 Task: Add Attachment from Trello to Card Card0000000110 in Board Board0000000028 in Workspace WS0000000010 in Trello. Add Cover Yellow to Card Card0000000110 in Board Board0000000028 in Workspace WS0000000010 in Trello. Add "Copy Card To …" Button titled Button0000000110 to "bottom" of the list "To Do" to Card Card0000000110 in Board Board0000000028 in Workspace WS0000000010 in Trello. Add Description DS0000000110 to Card Card0000000110 in Board Board0000000028 in Workspace WS0000000010 in Trello. Add Comment CM0000000110 to Card Card0000000110 in Board Board0000000028 in Workspace WS0000000010 in Trello
Action: Mouse moved to (369, 373)
Screenshot: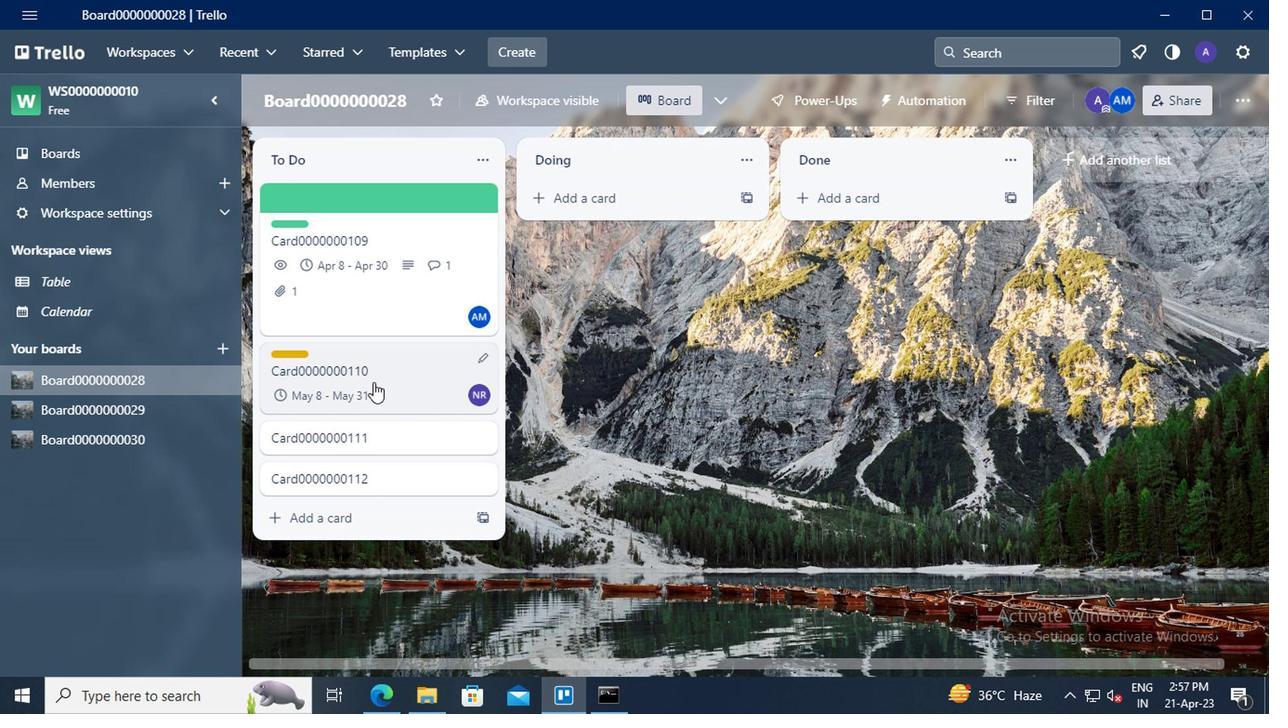 
Action: Mouse pressed left at (369, 373)
Screenshot: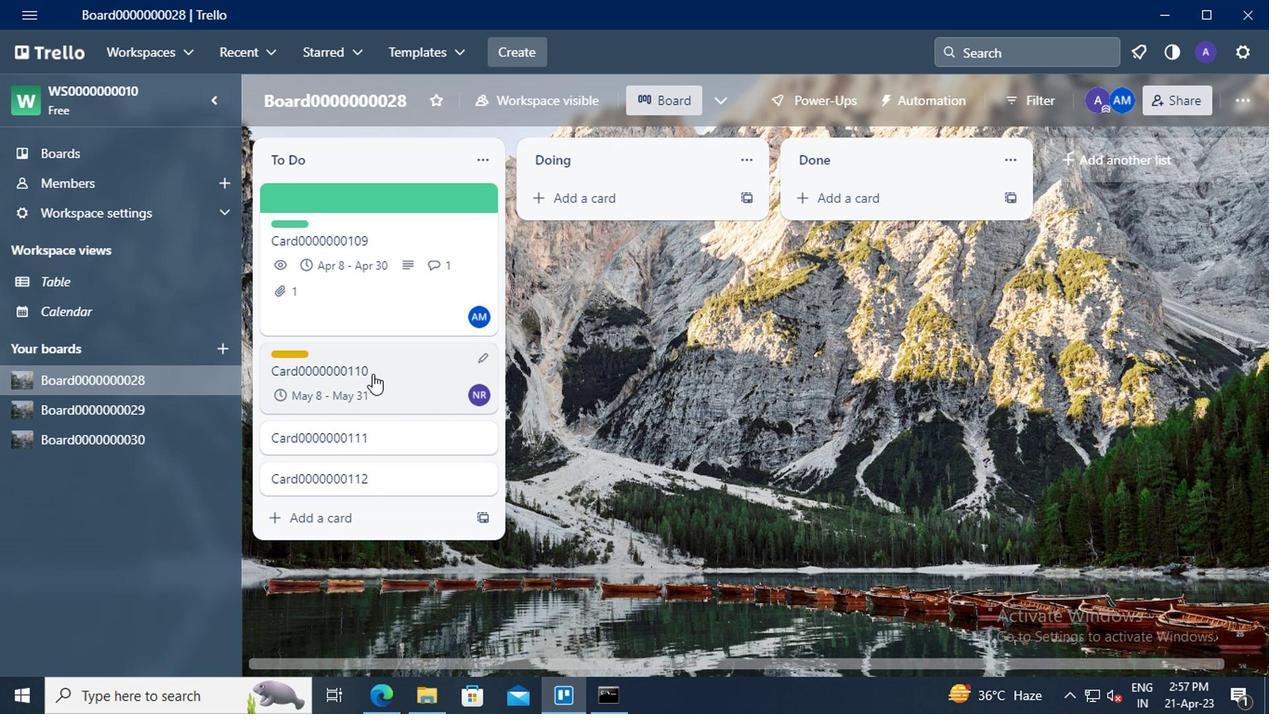 
Action: Mouse moved to (854, 385)
Screenshot: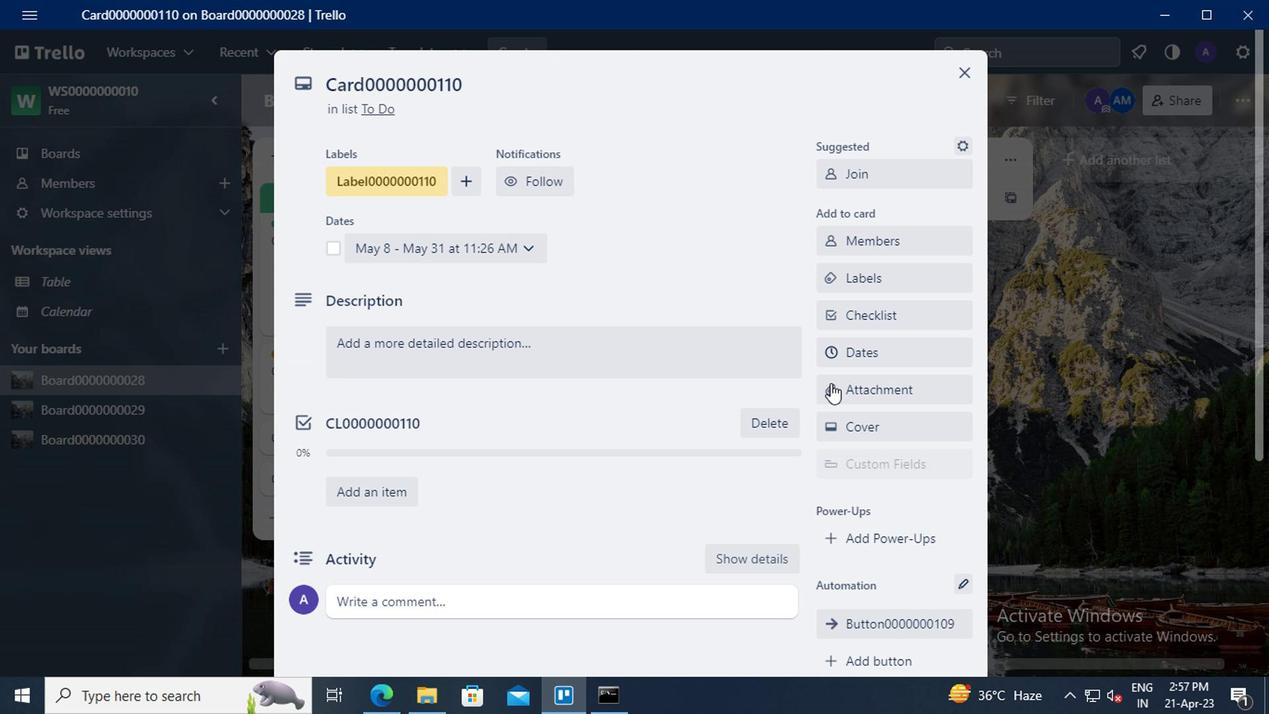 
Action: Mouse pressed left at (854, 385)
Screenshot: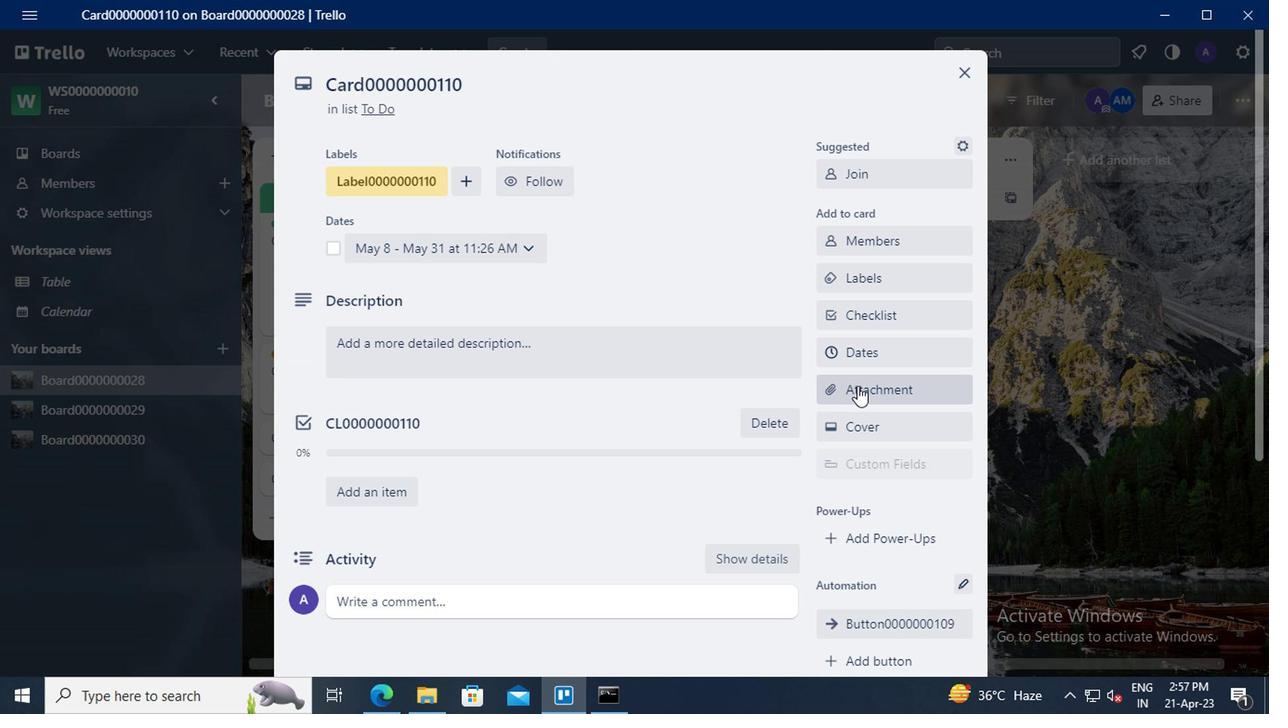 
Action: Mouse moved to (865, 195)
Screenshot: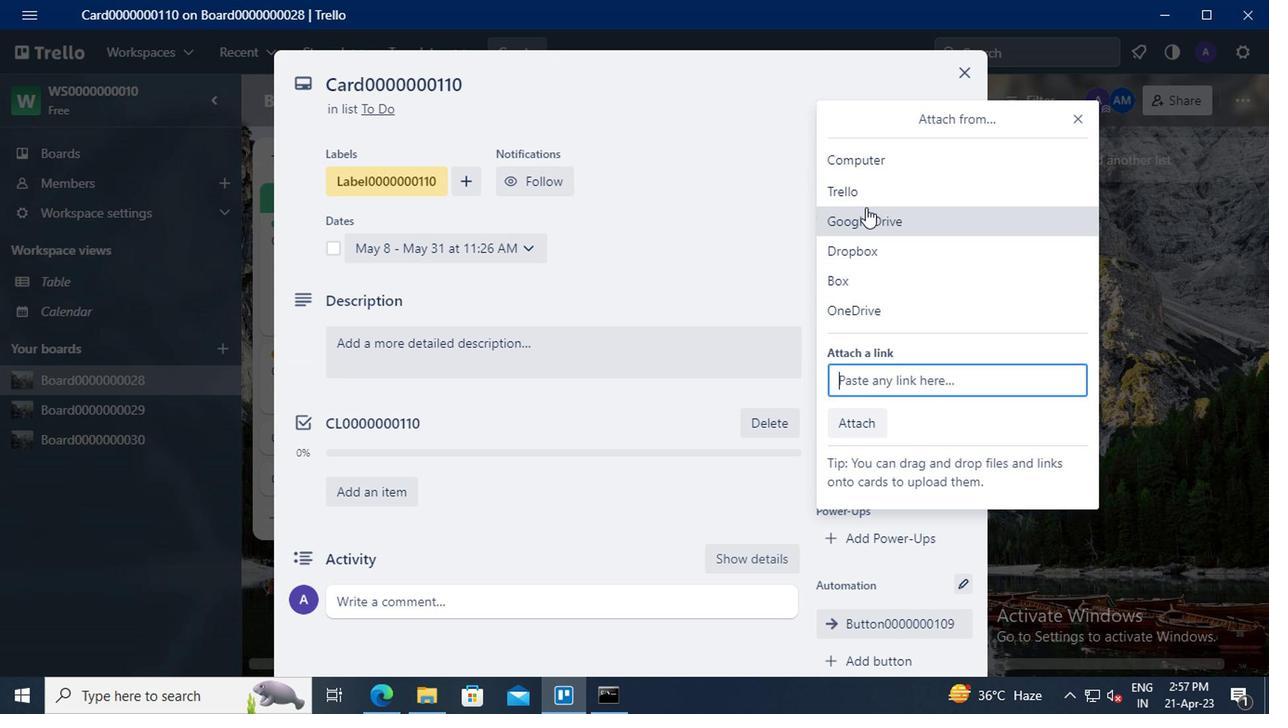 
Action: Mouse pressed left at (865, 195)
Screenshot: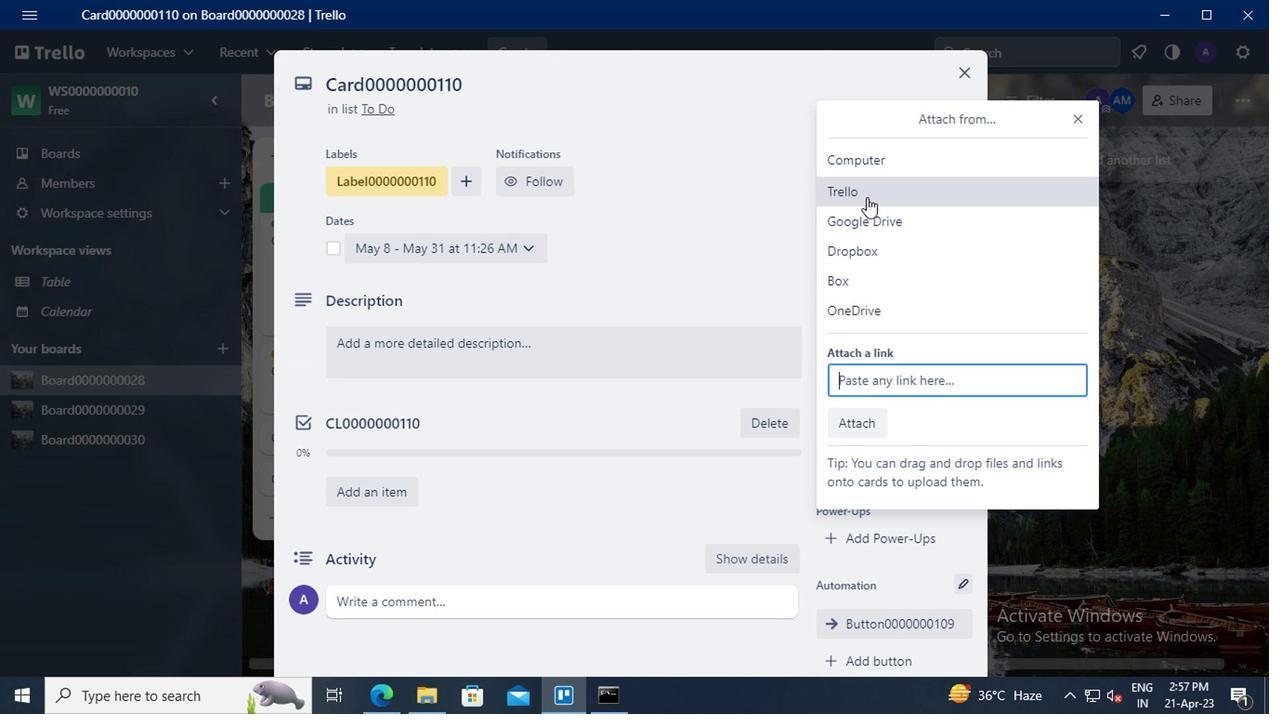 
Action: Mouse moved to (872, 234)
Screenshot: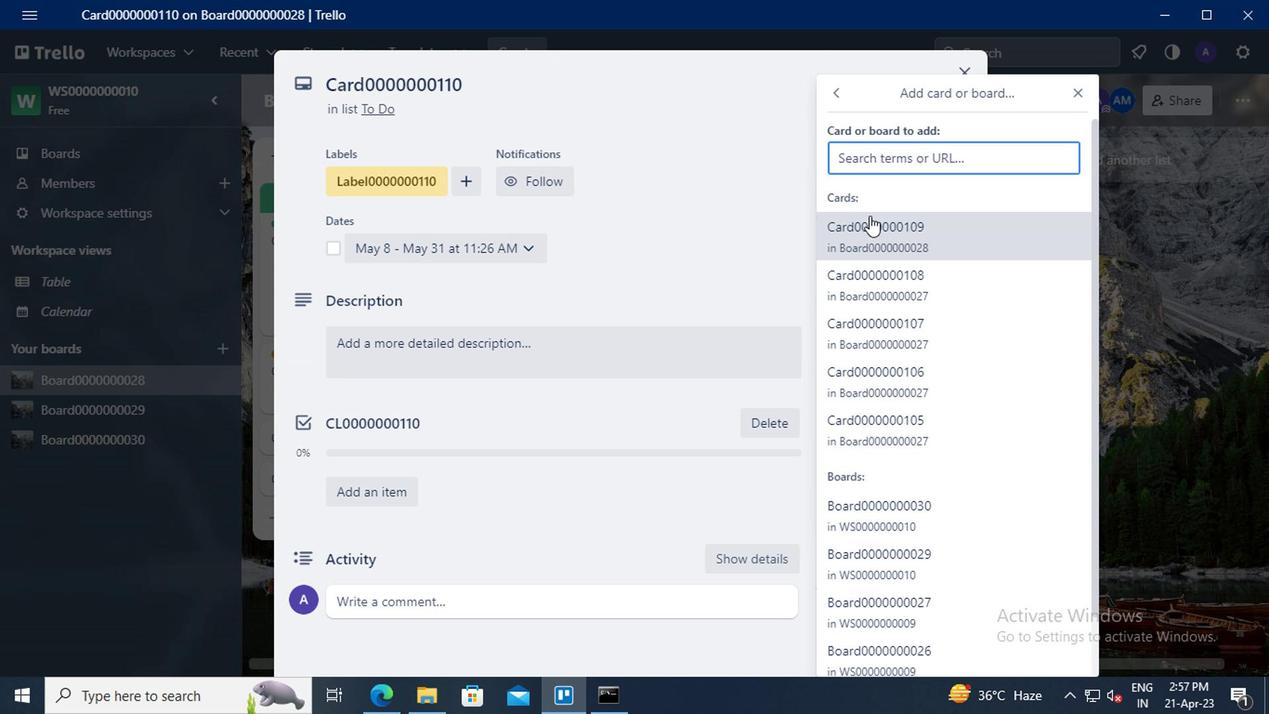 
Action: Mouse pressed left at (872, 234)
Screenshot: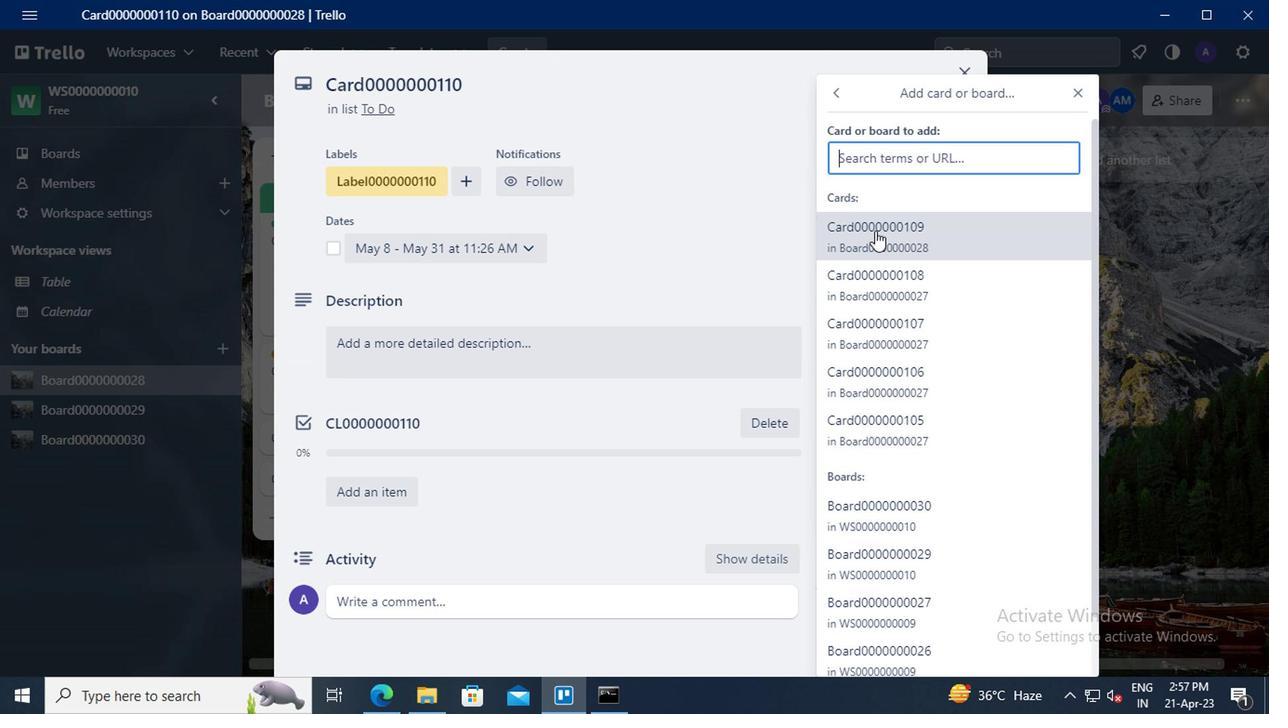 
Action: Mouse moved to (869, 426)
Screenshot: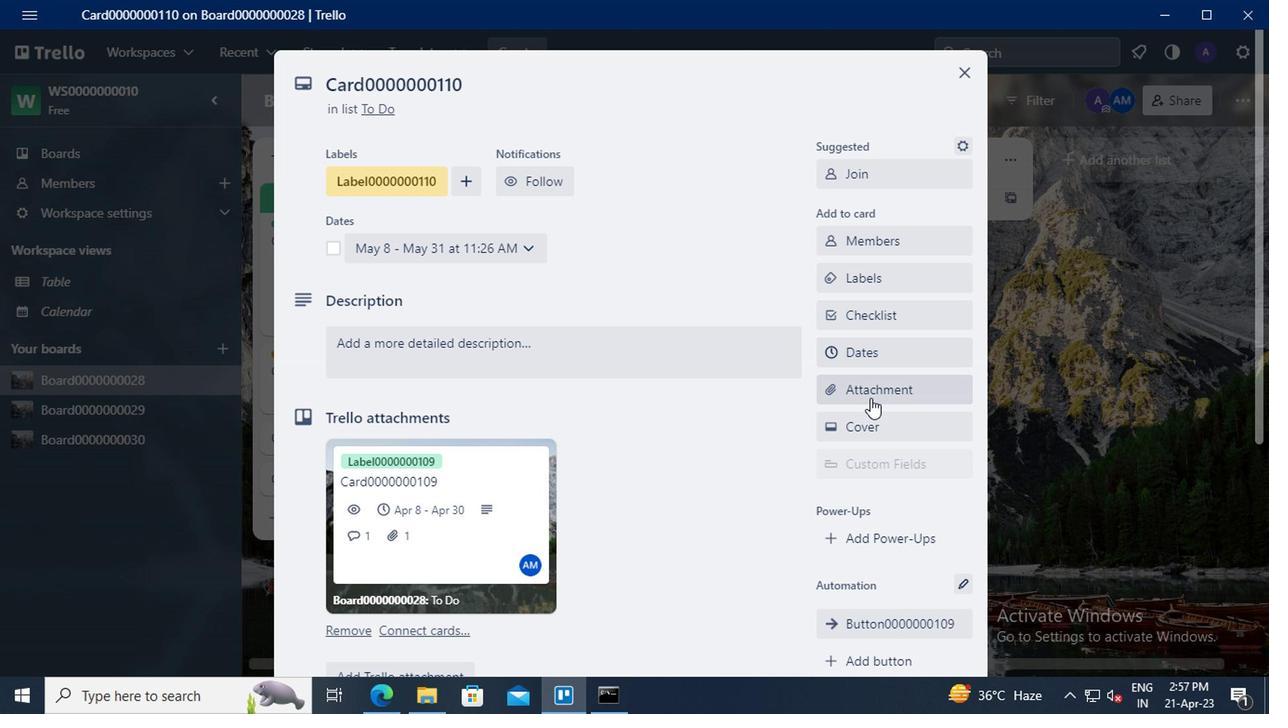 
Action: Mouse pressed left at (869, 426)
Screenshot: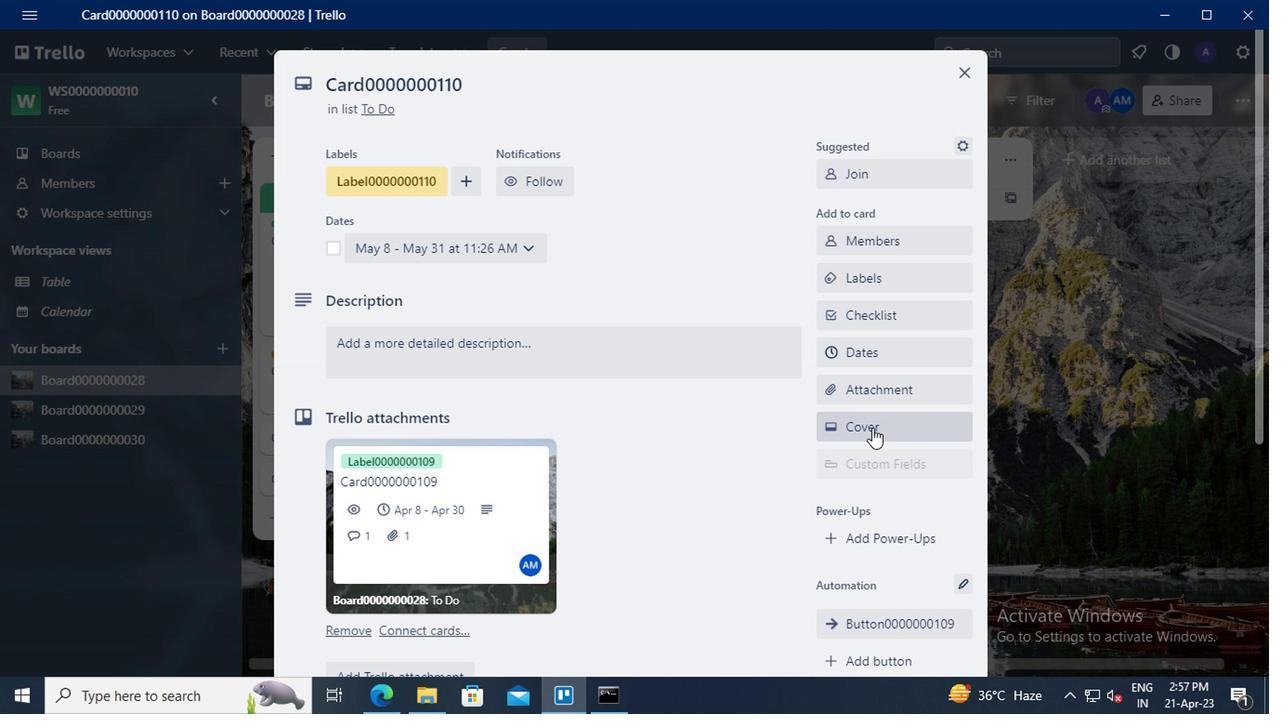 
Action: Mouse moved to (904, 312)
Screenshot: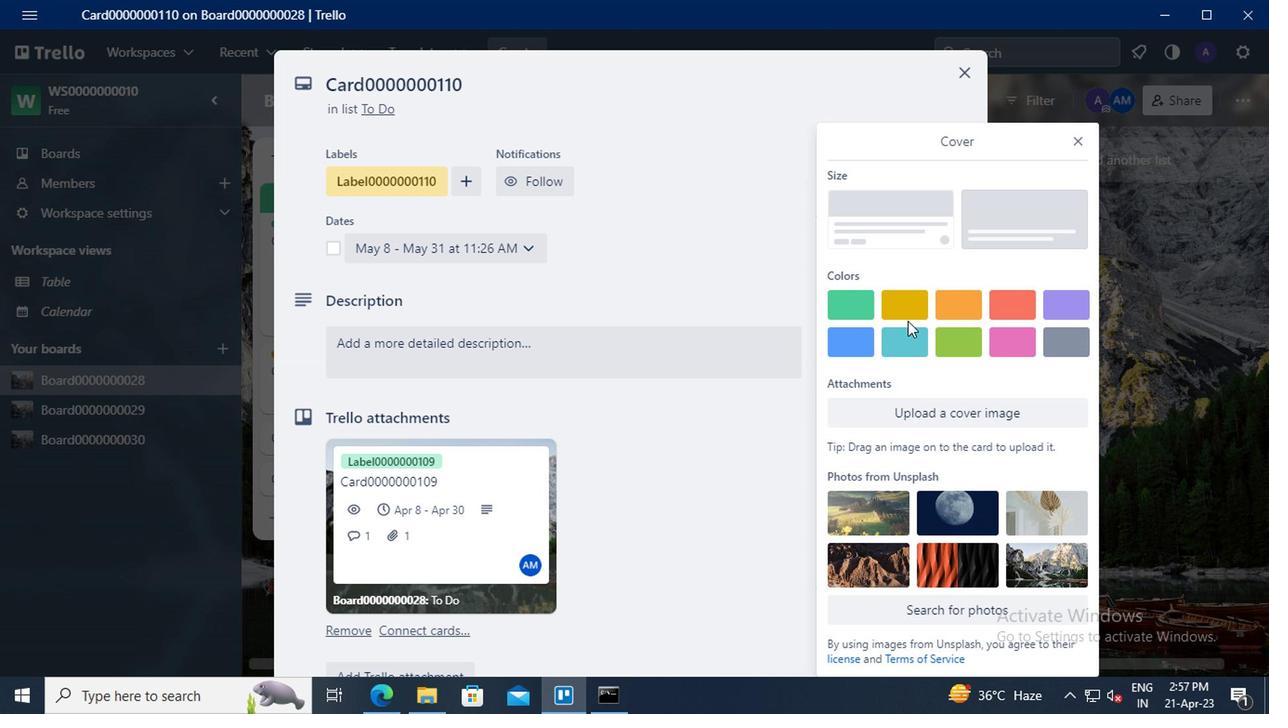 
Action: Mouse pressed left at (904, 312)
Screenshot: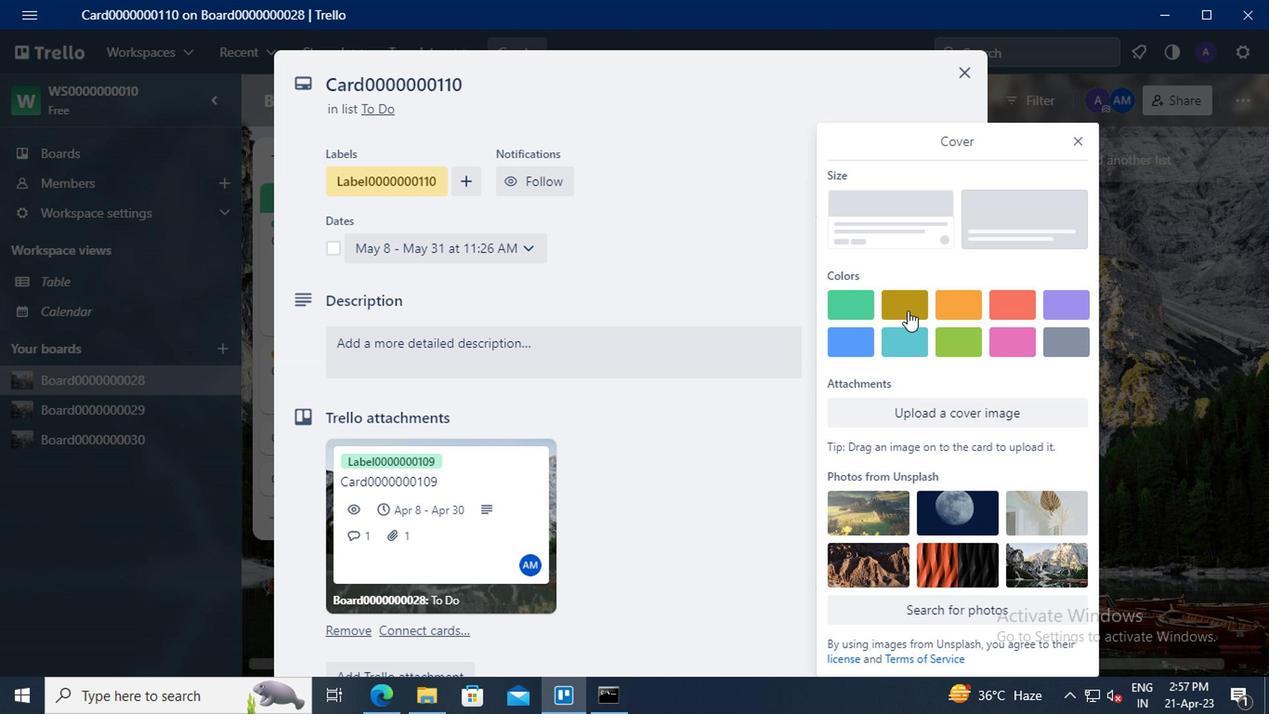
Action: Mouse moved to (1076, 115)
Screenshot: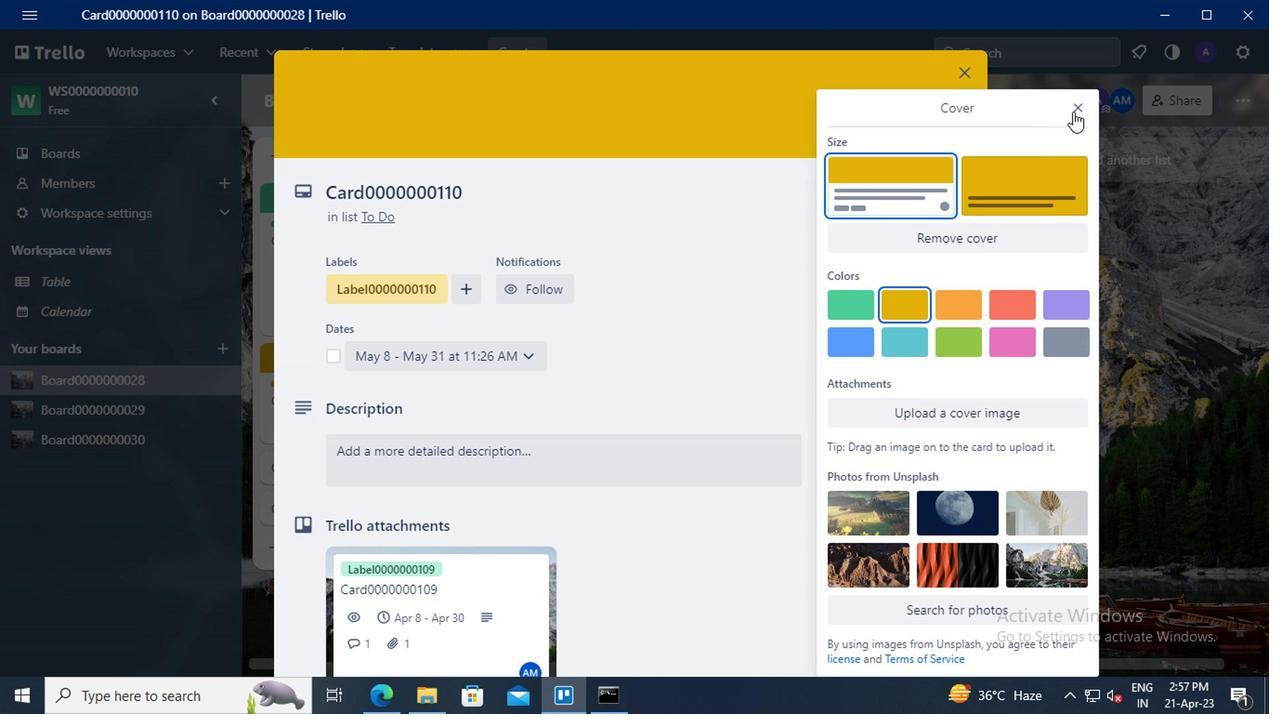 
Action: Mouse pressed left at (1076, 115)
Screenshot: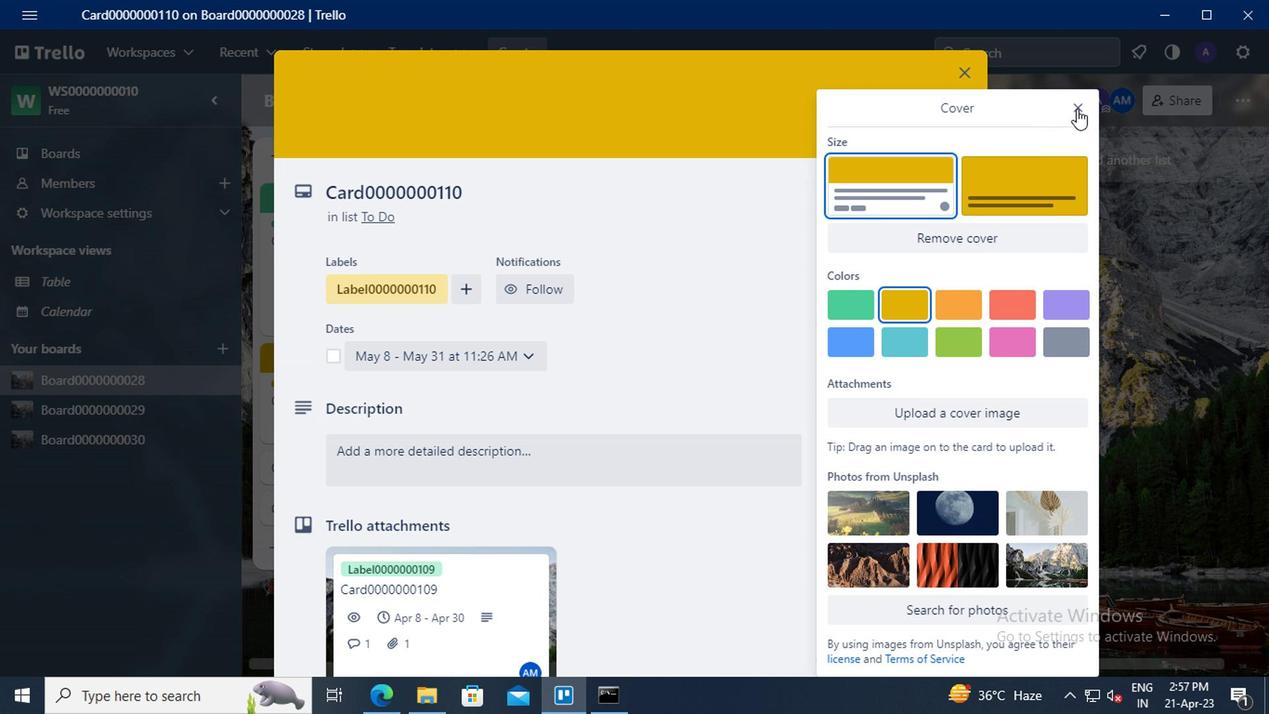 
Action: Mouse moved to (883, 359)
Screenshot: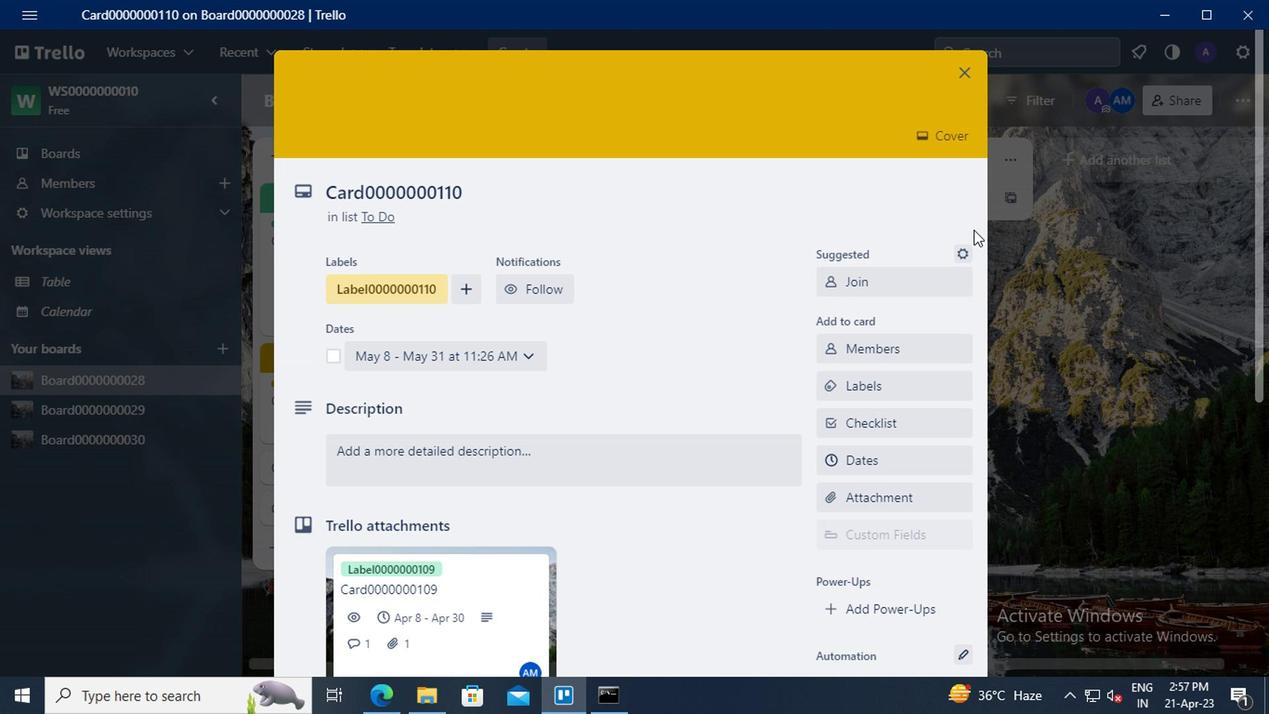 
Action: Mouse scrolled (883, 358) with delta (0, -1)
Screenshot: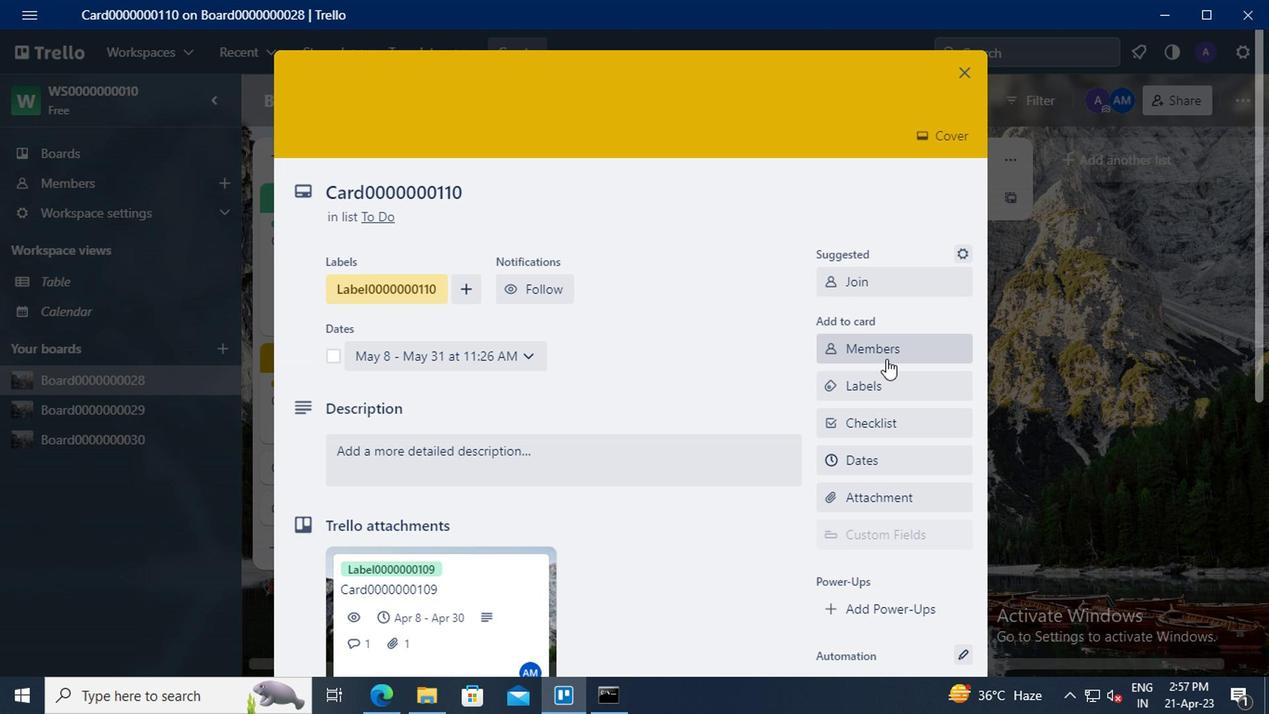 
Action: Mouse scrolled (883, 358) with delta (0, -1)
Screenshot: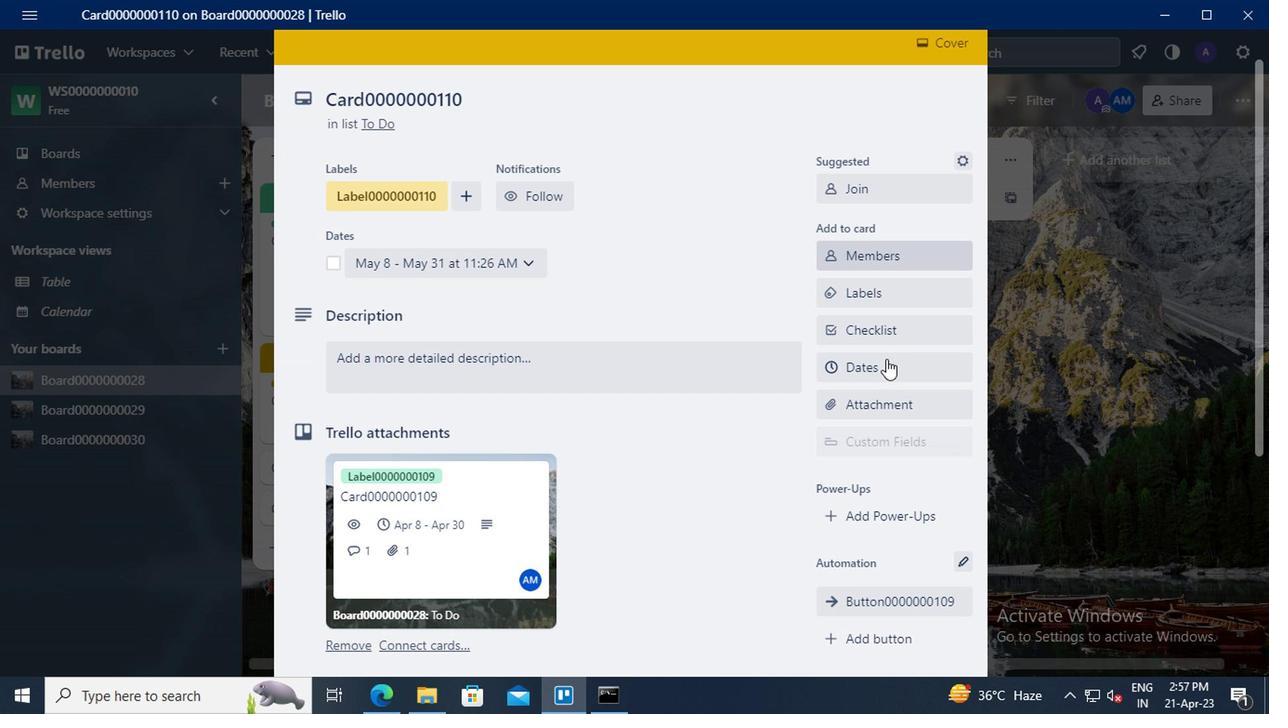 
Action: Mouse scrolled (883, 358) with delta (0, -1)
Screenshot: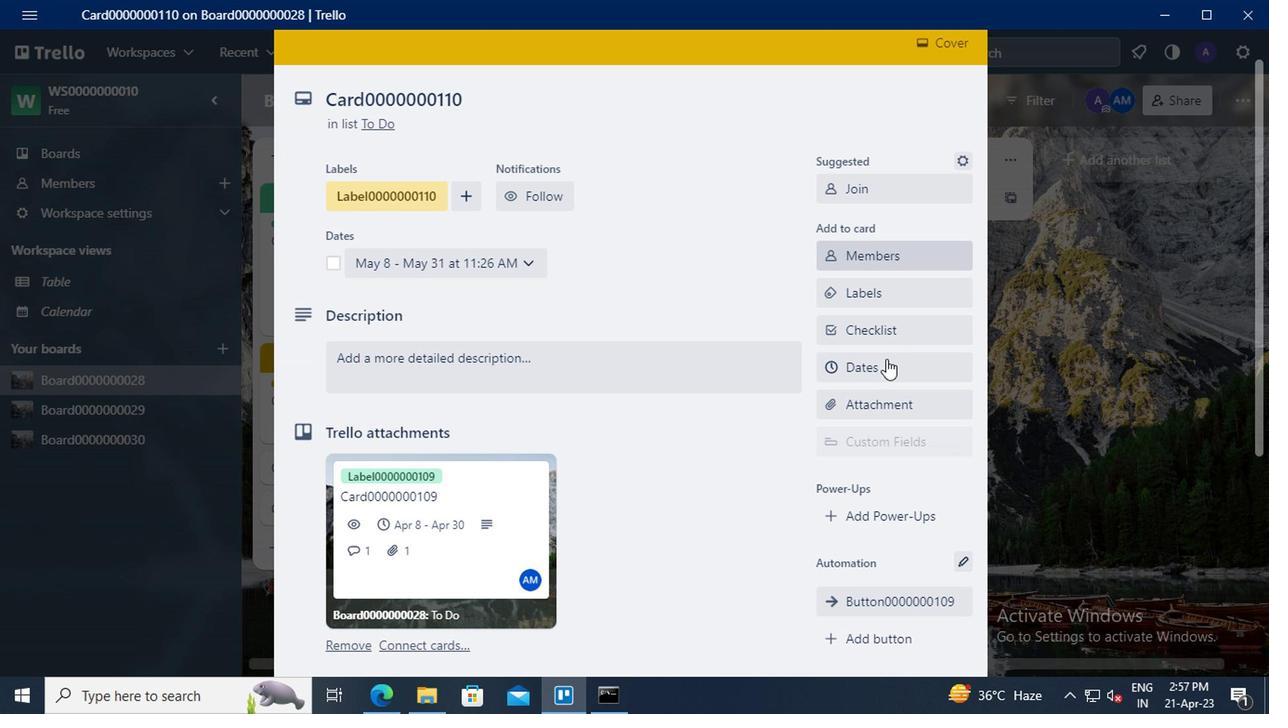 
Action: Mouse moved to (888, 446)
Screenshot: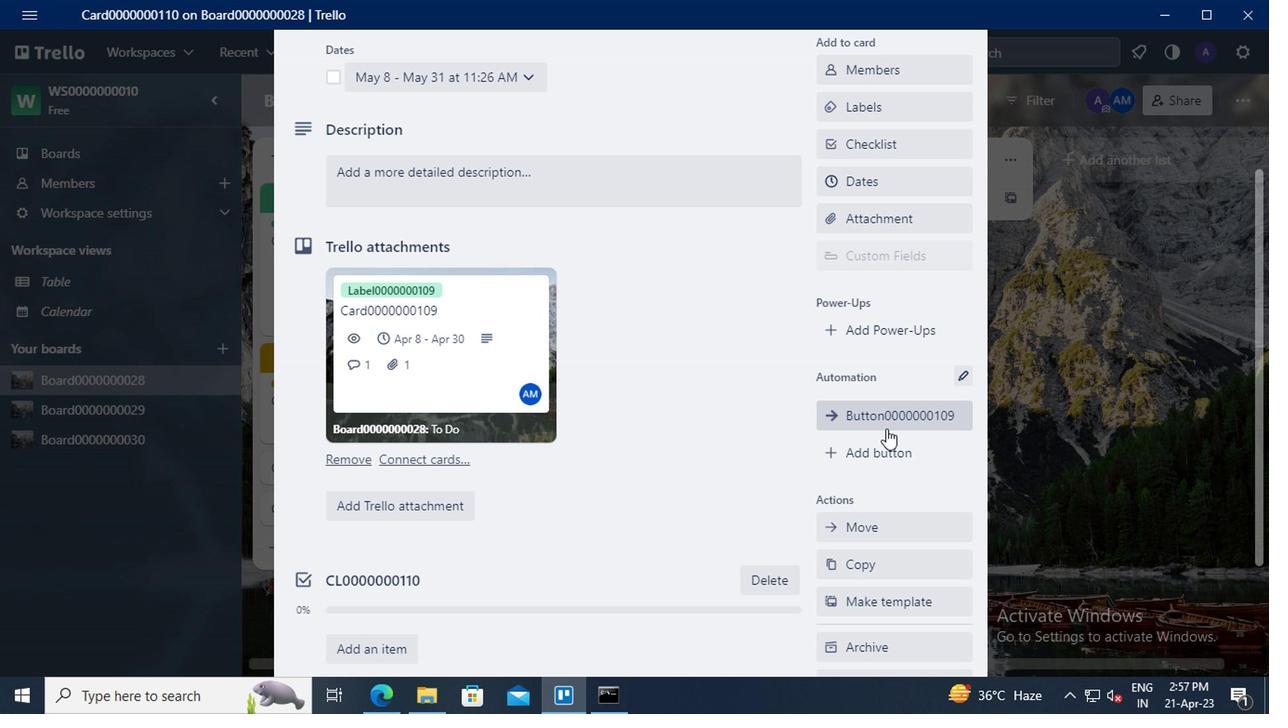 
Action: Mouse pressed left at (888, 446)
Screenshot: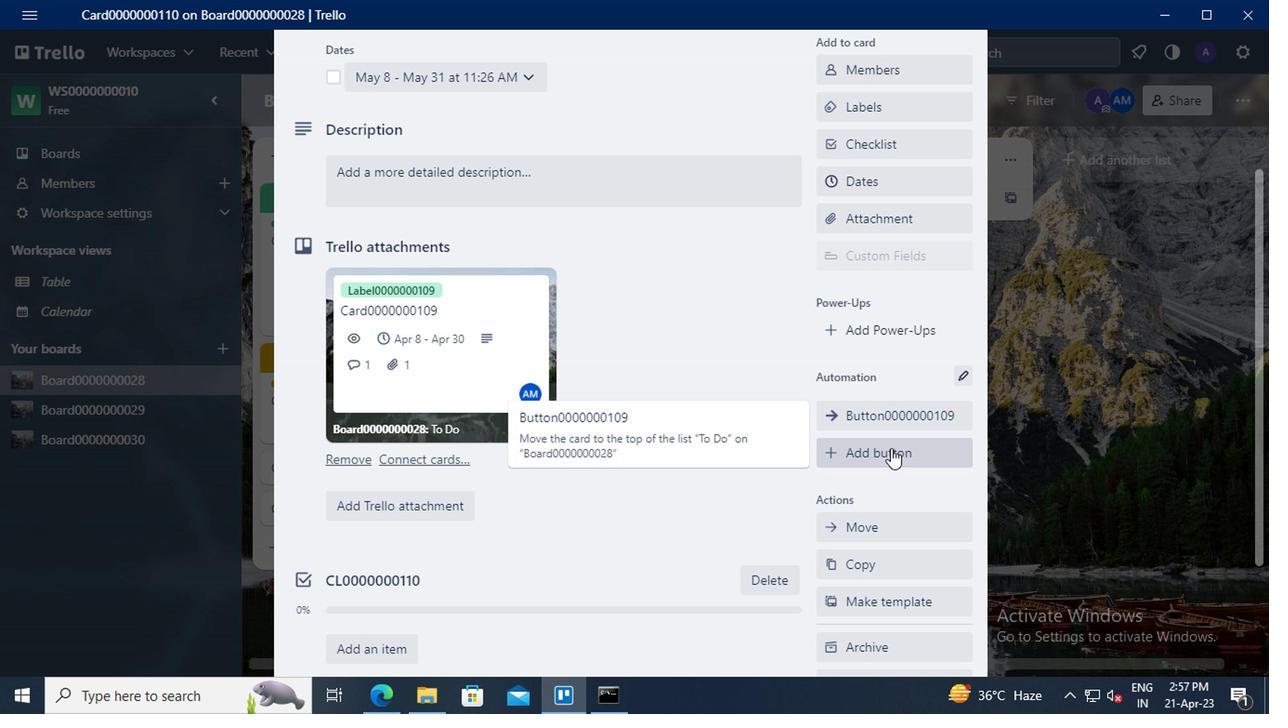 
Action: Mouse moved to (893, 224)
Screenshot: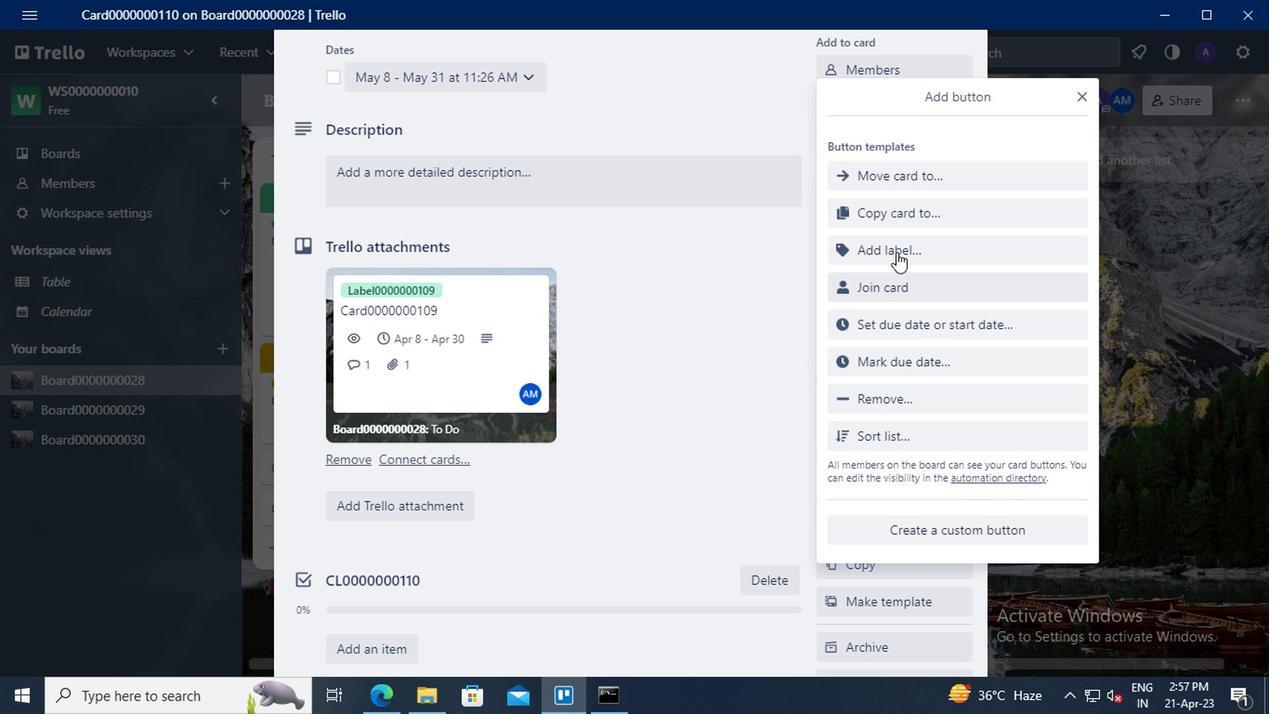 
Action: Mouse pressed left at (893, 224)
Screenshot: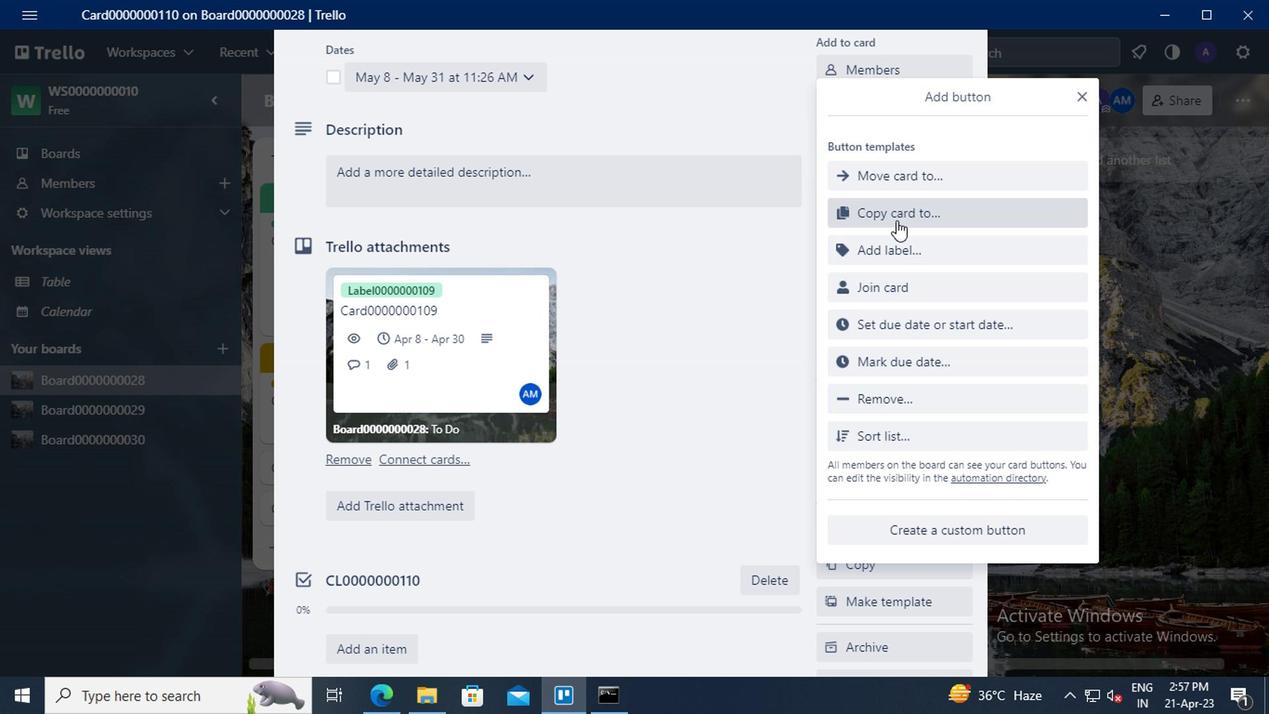 
Action: Mouse moved to (900, 179)
Screenshot: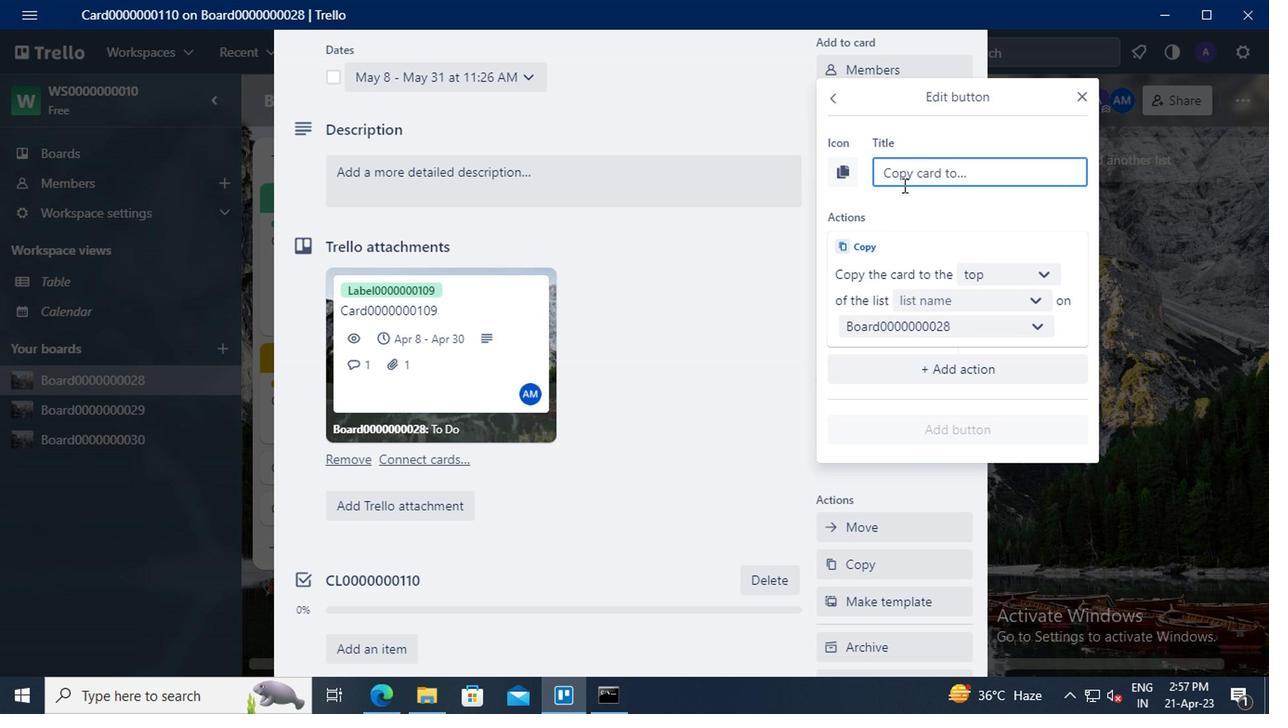 
Action: Mouse pressed left at (900, 179)
Screenshot: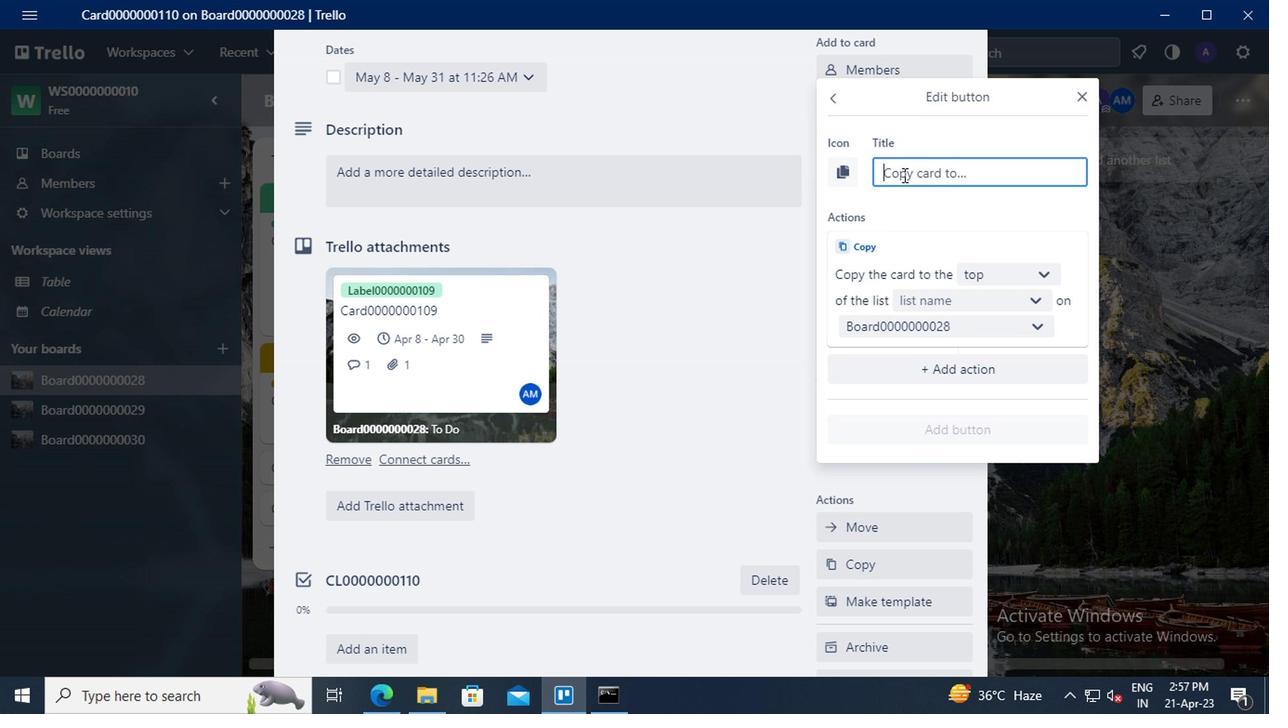 
Action: Key pressed <Key.shift>BUTTON0000000110
Screenshot: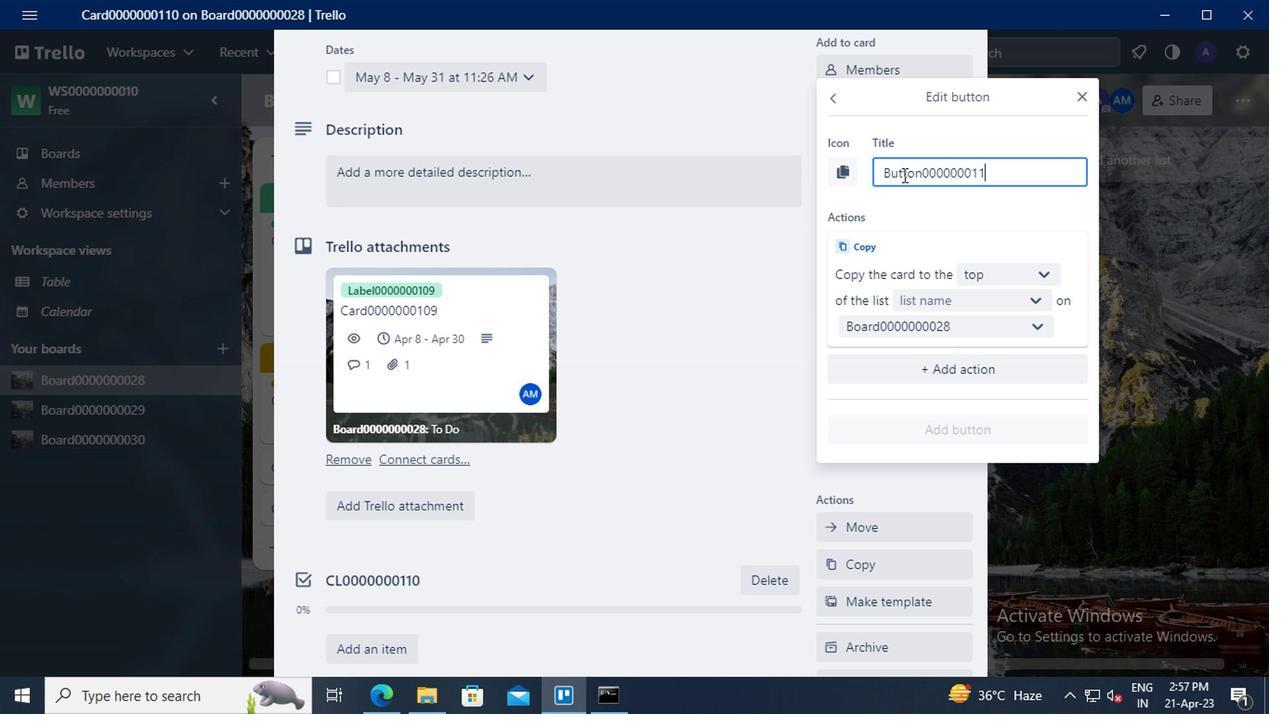 
Action: Mouse moved to (982, 273)
Screenshot: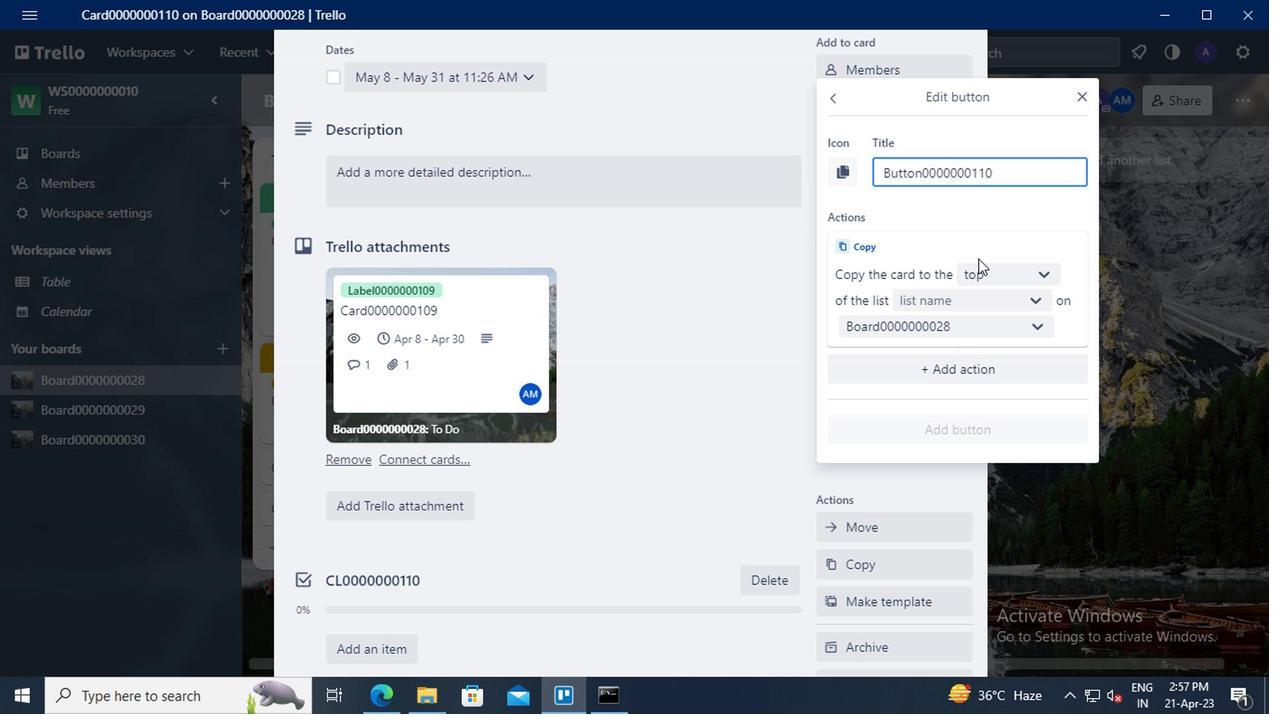 
Action: Mouse pressed left at (982, 273)
Screenshot: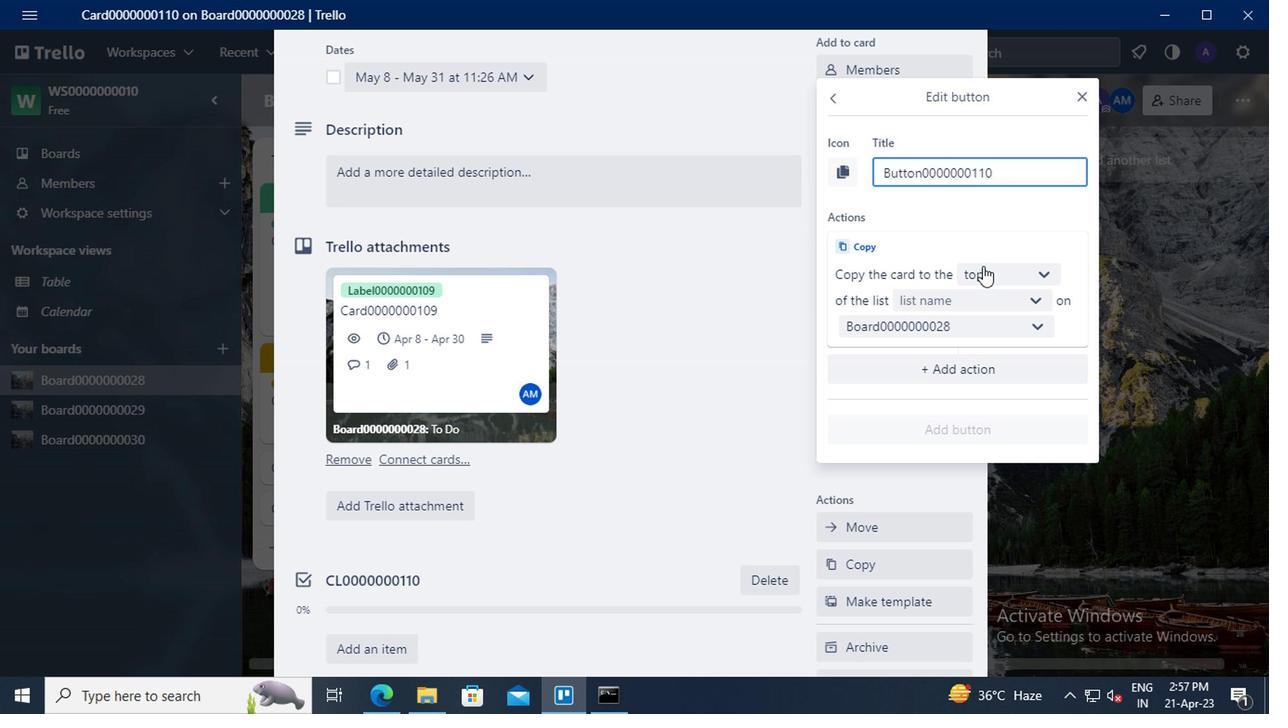 
Action: Mouse moved to (993, 343)
Screenshot: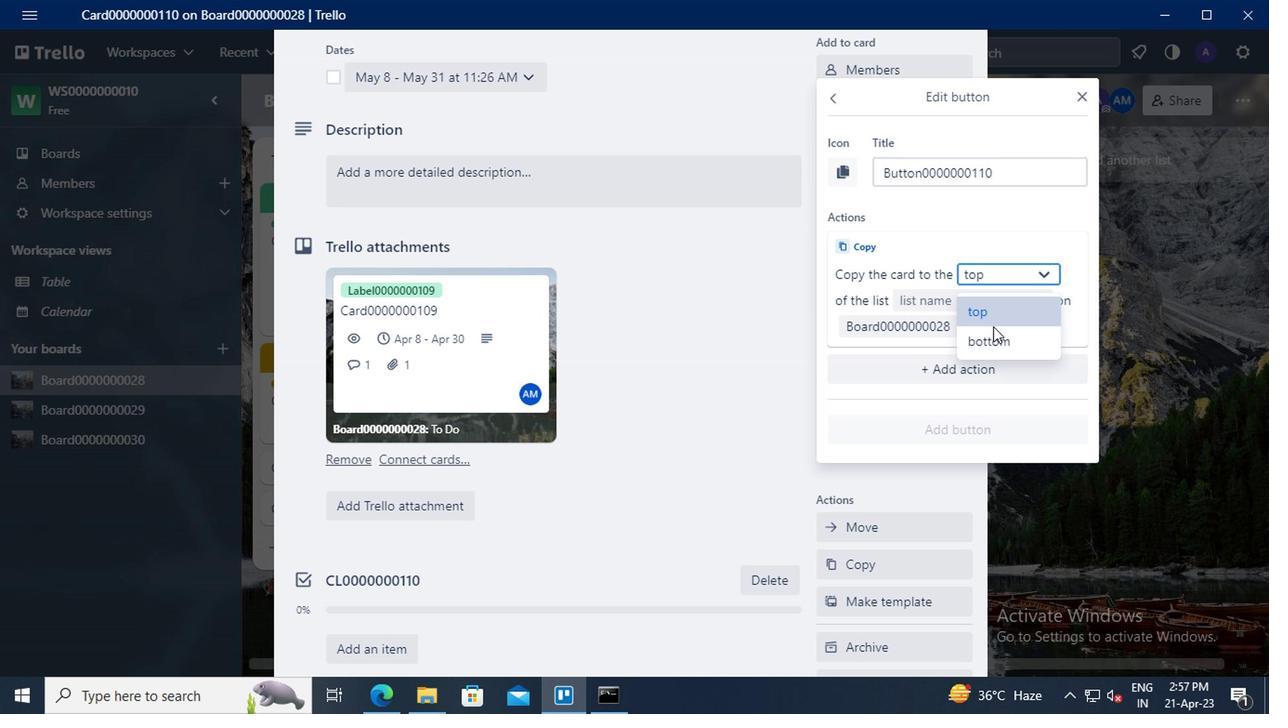 
Action: Mouse pressed left at (993, 343)
Screenshot: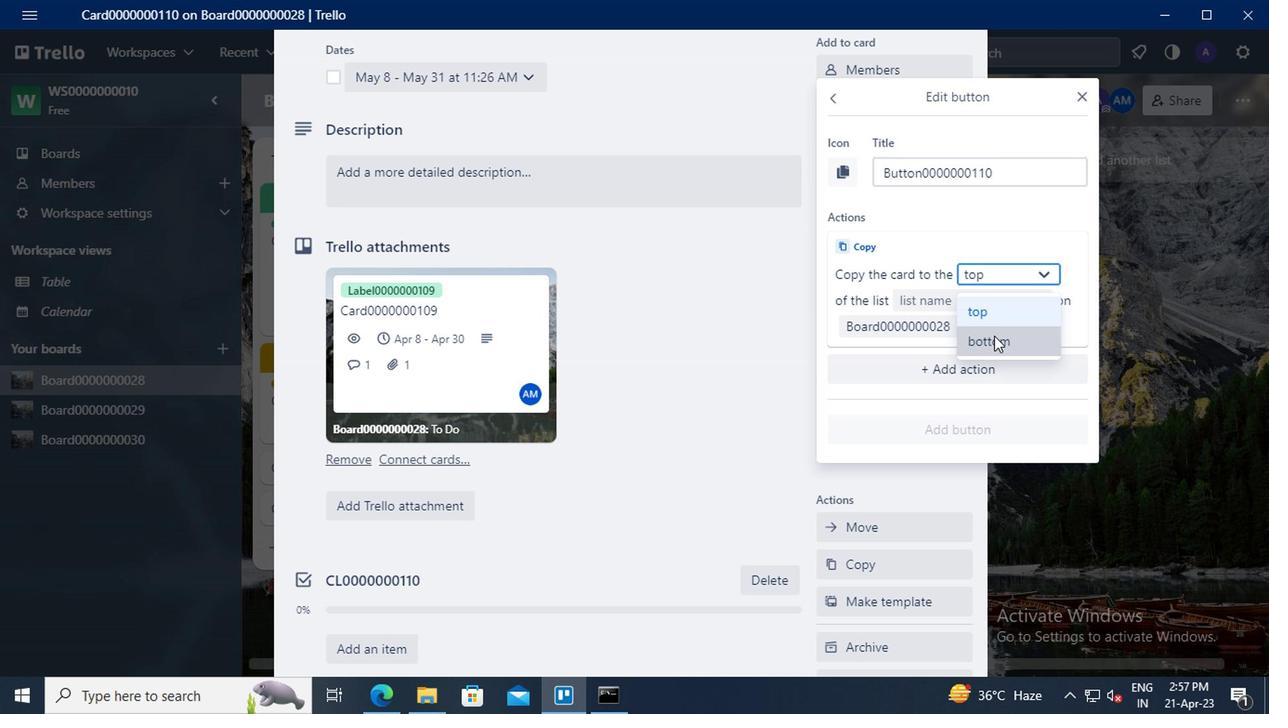 
Action: Mouse moved to (937, 301)
Screenshot: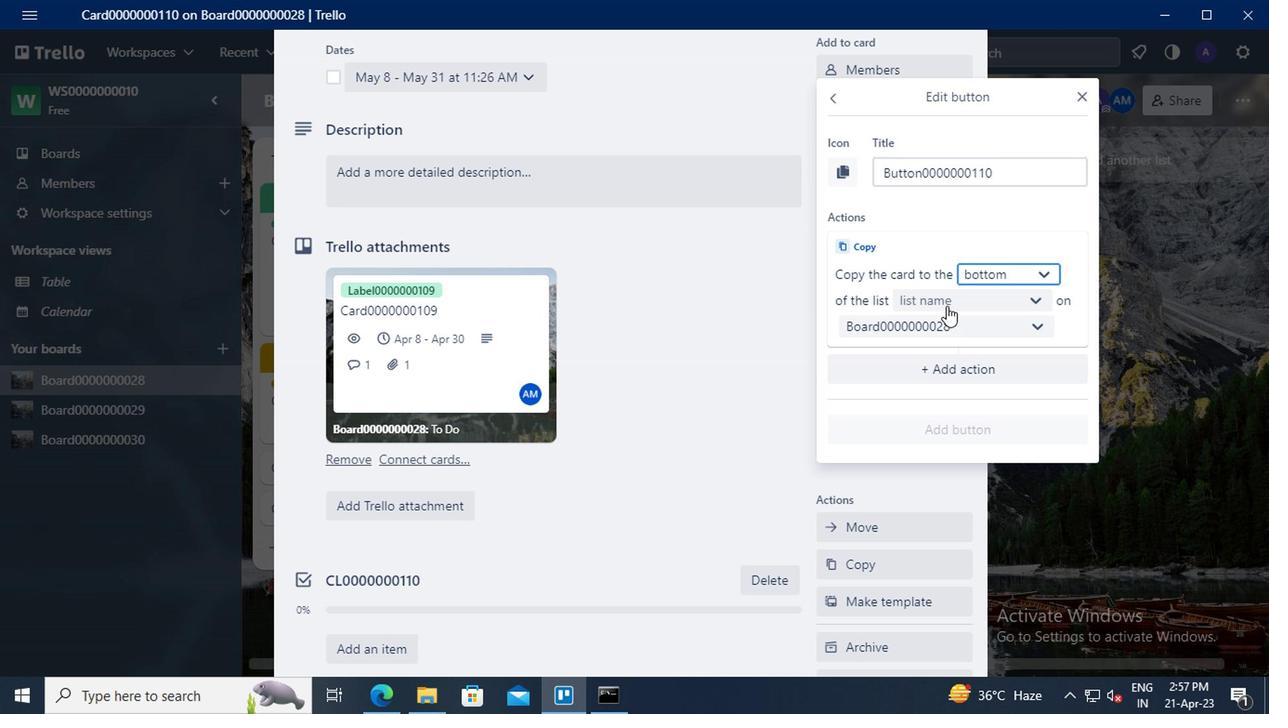 
Action: Mouse pressed left at (937, 301)
Screenshot: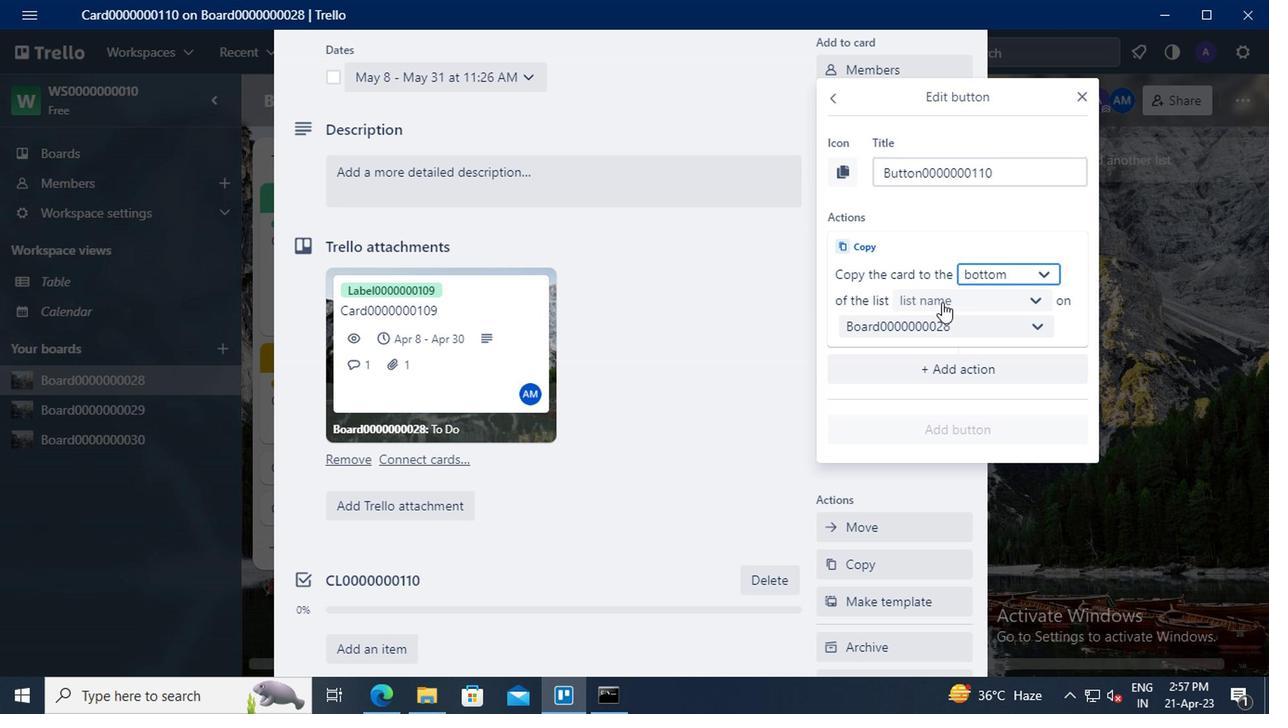 
Action: Mouse moved to (938, 335)
Screenshot: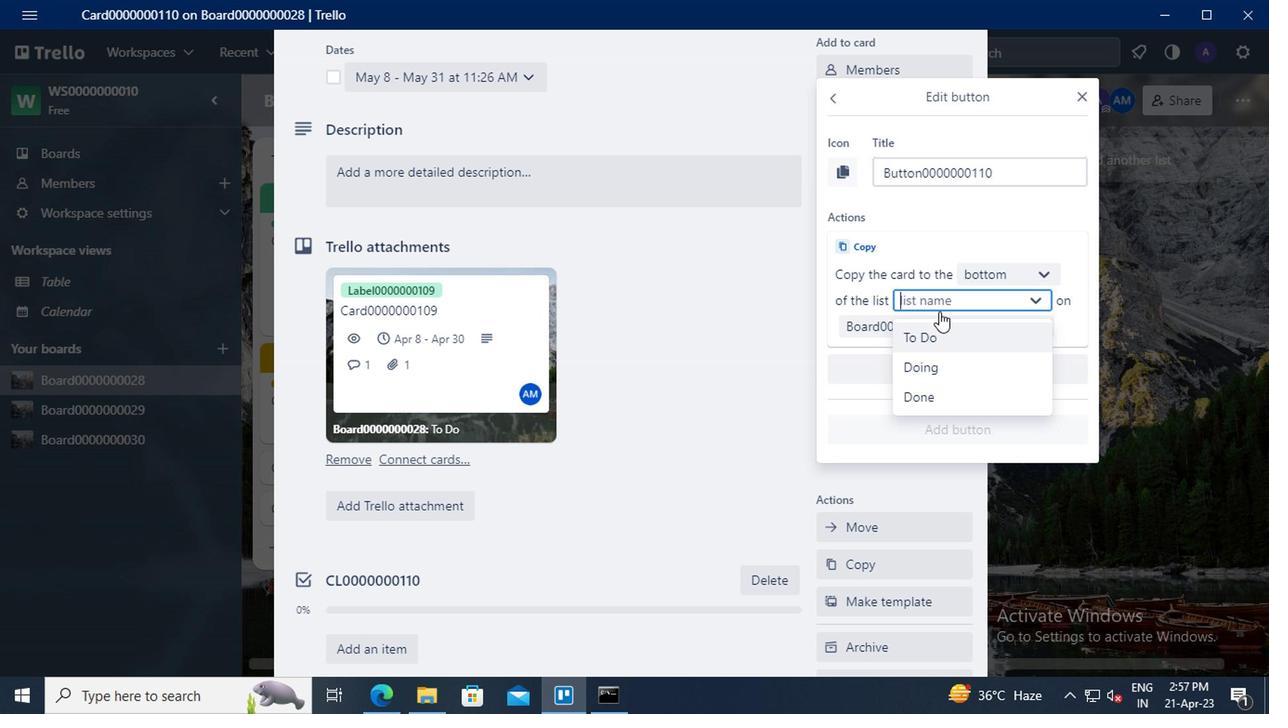 
Action: Mouse pressed left at (938, 335)
Screenshot: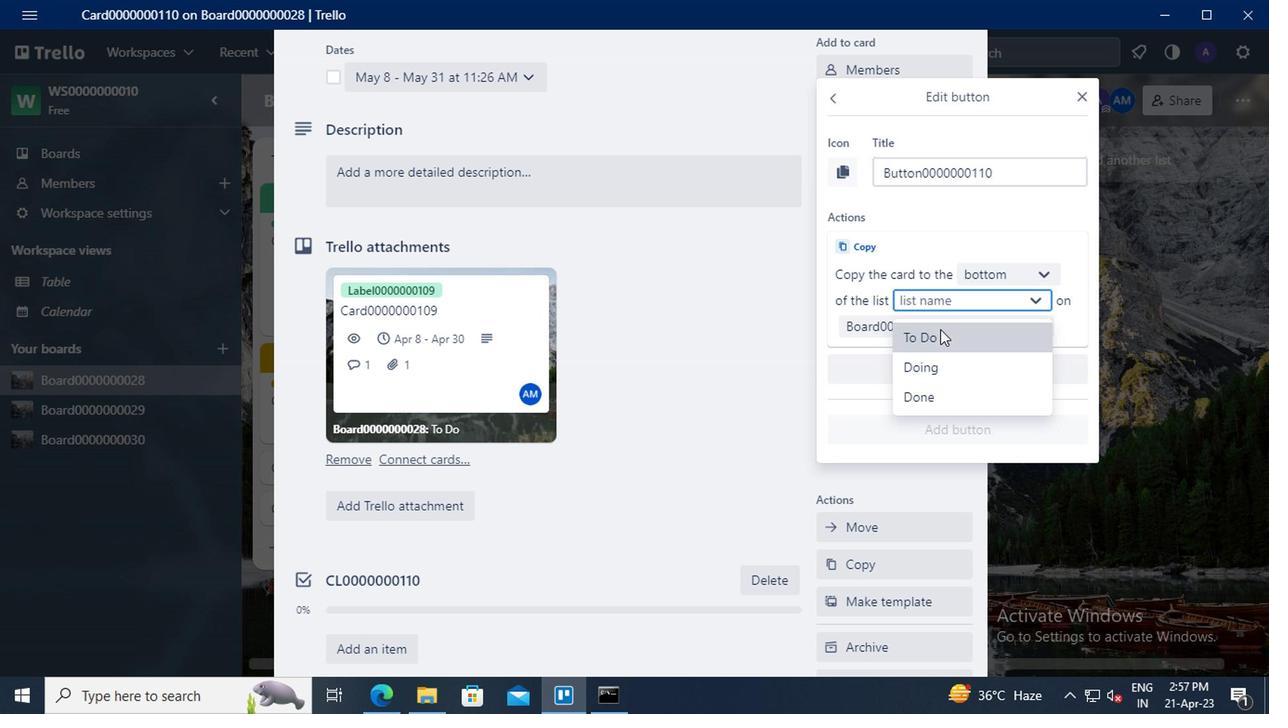 
Action: Mouse moved to (961, 427)
Screenshot: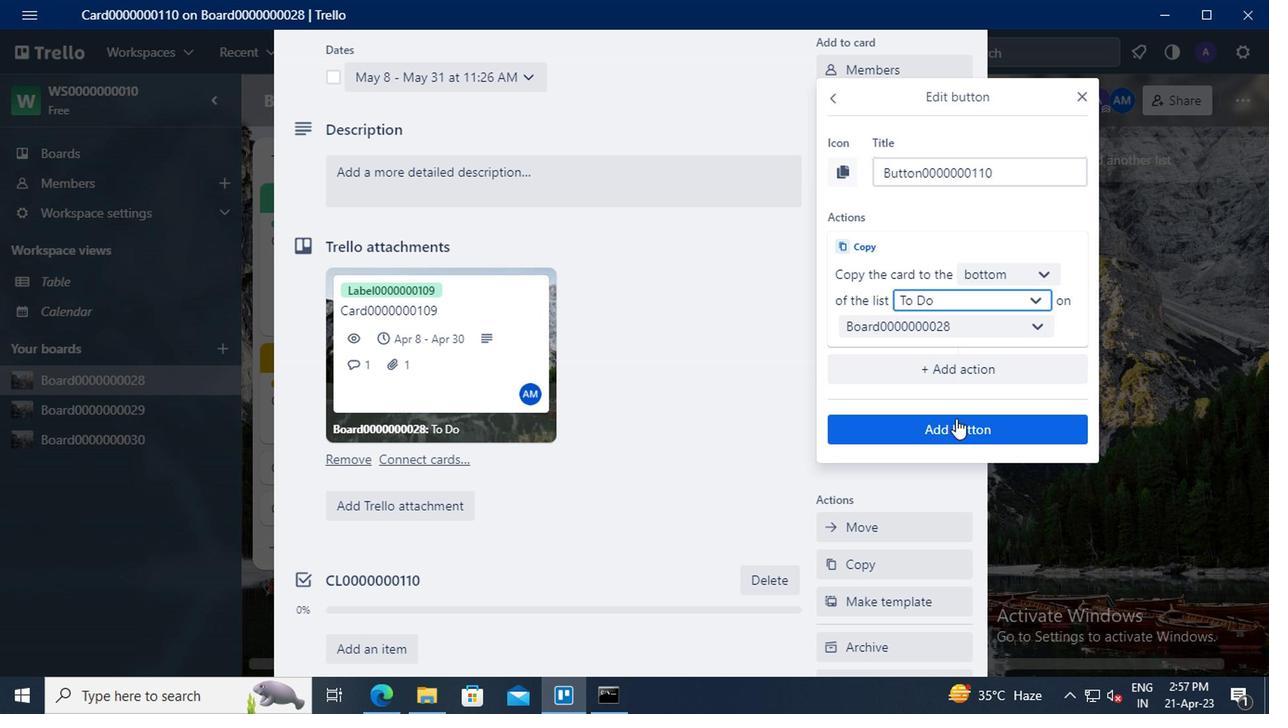 
Action: Mouse pressed left at (961, 427)
Screenshot: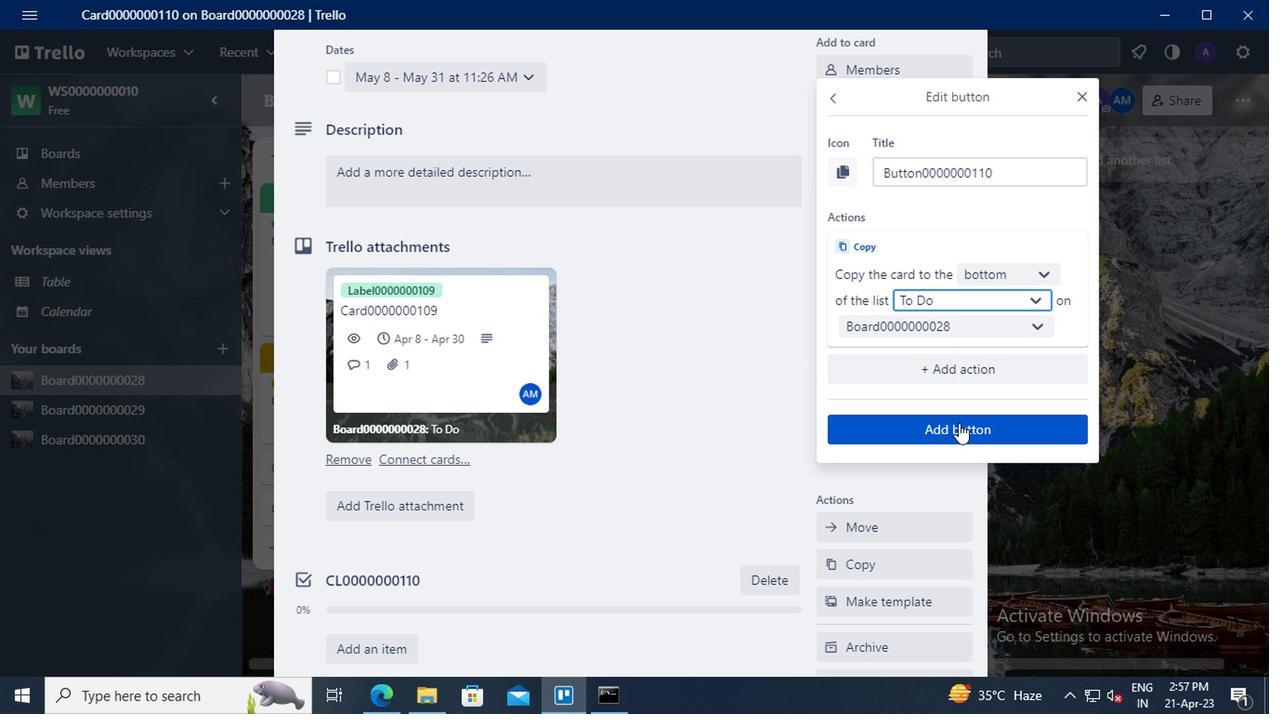 
Action: Mouse moved to (689, 388)
Screenshot: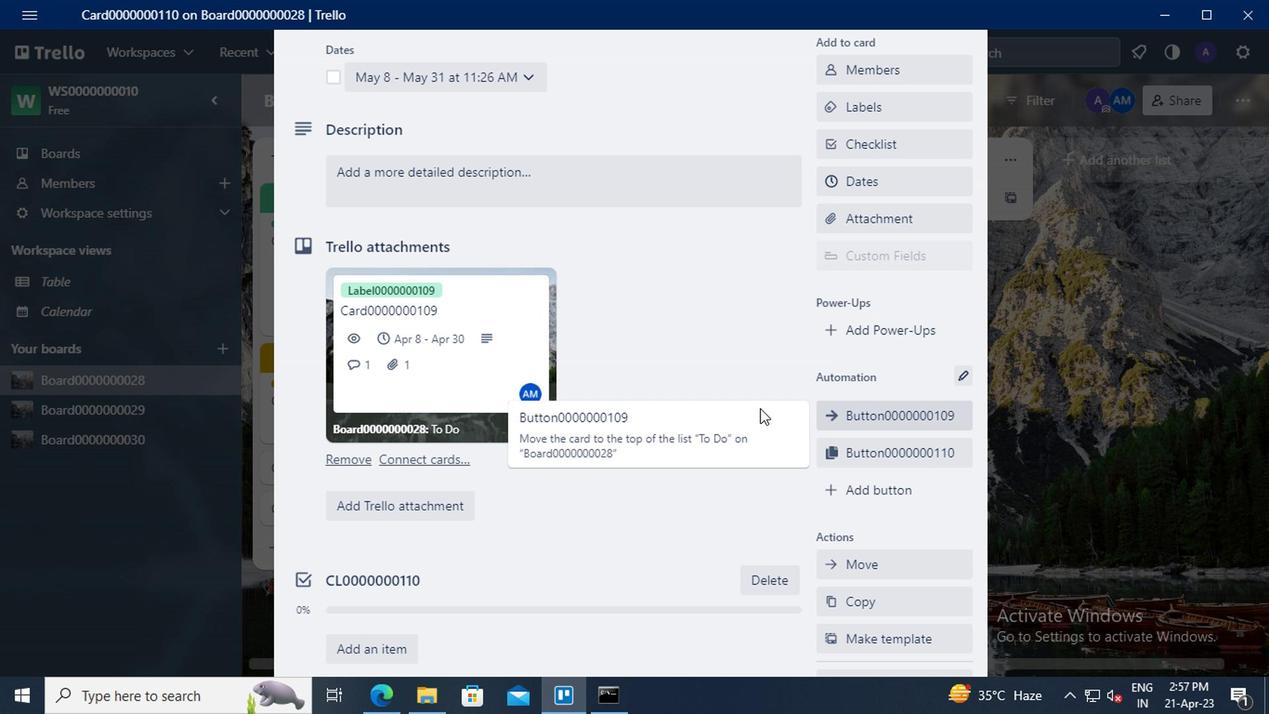 
Action: Mouse scrolled (689, 389) with delta (0, 1)
Screenshot: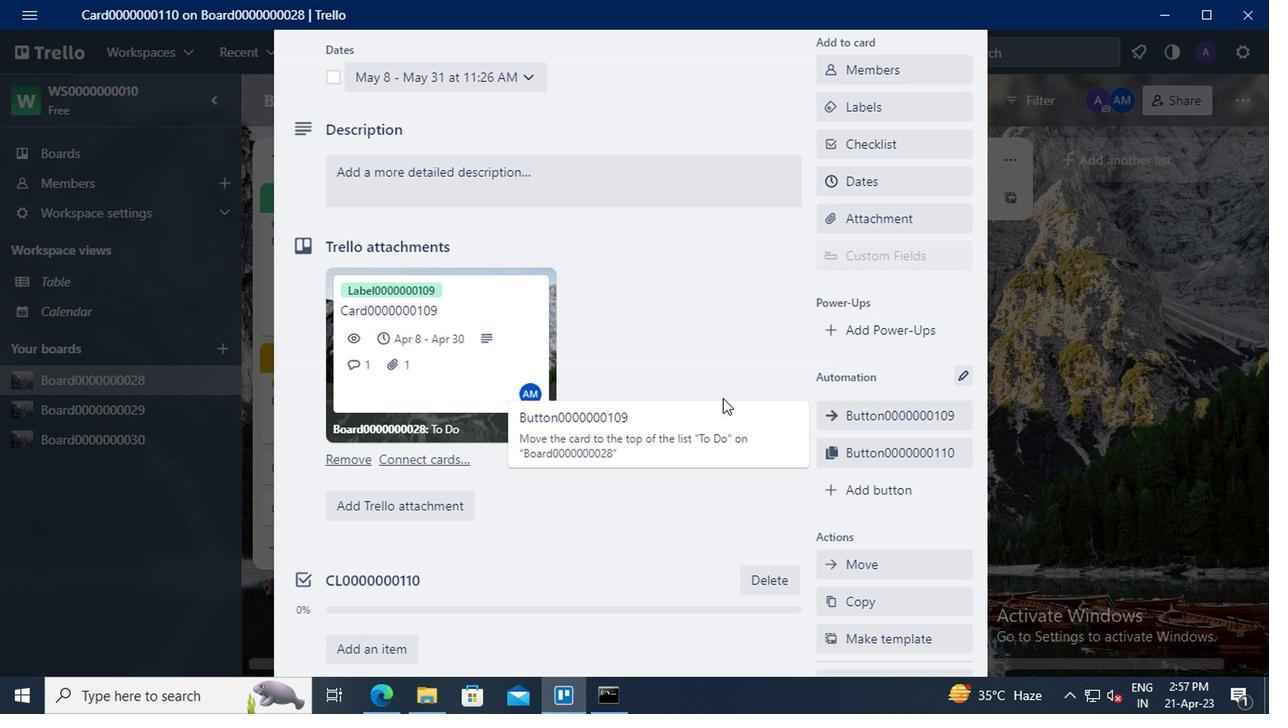
Action: Mouse scrolled (689, 389) with delta (0, 1)
Screenshot: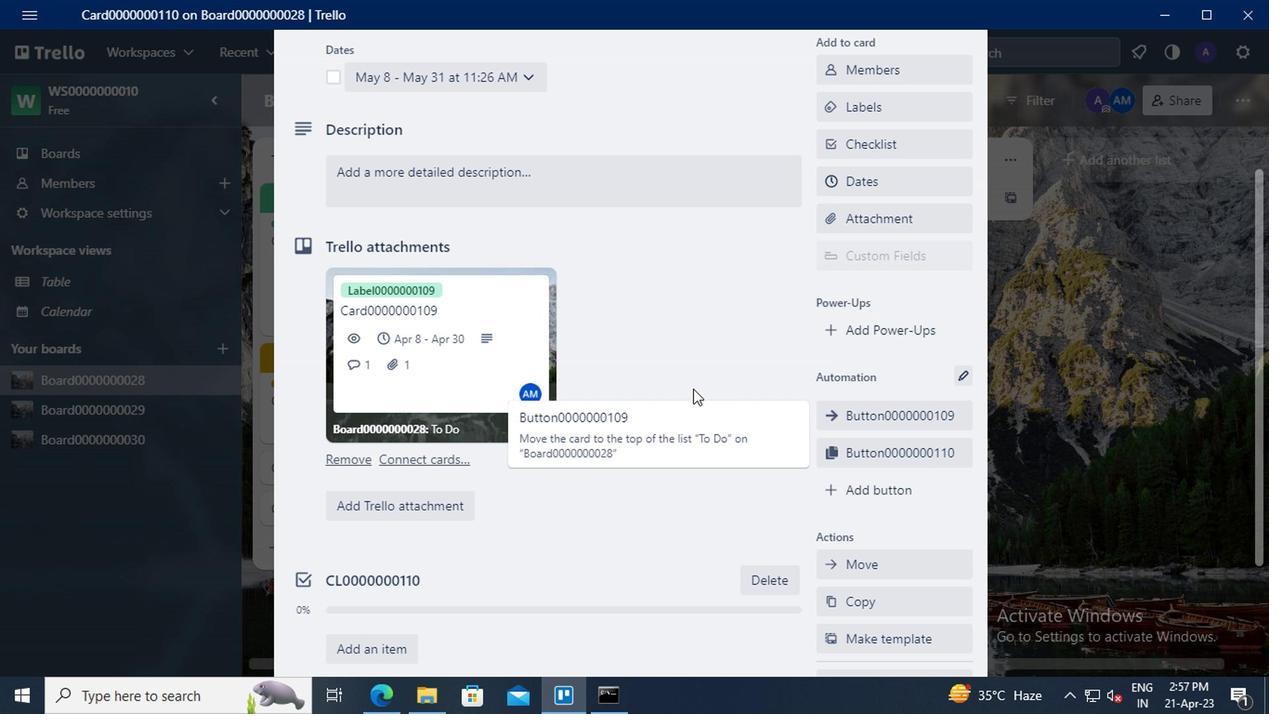 
Action: Mouse moved to (397, 365)
Screenshot: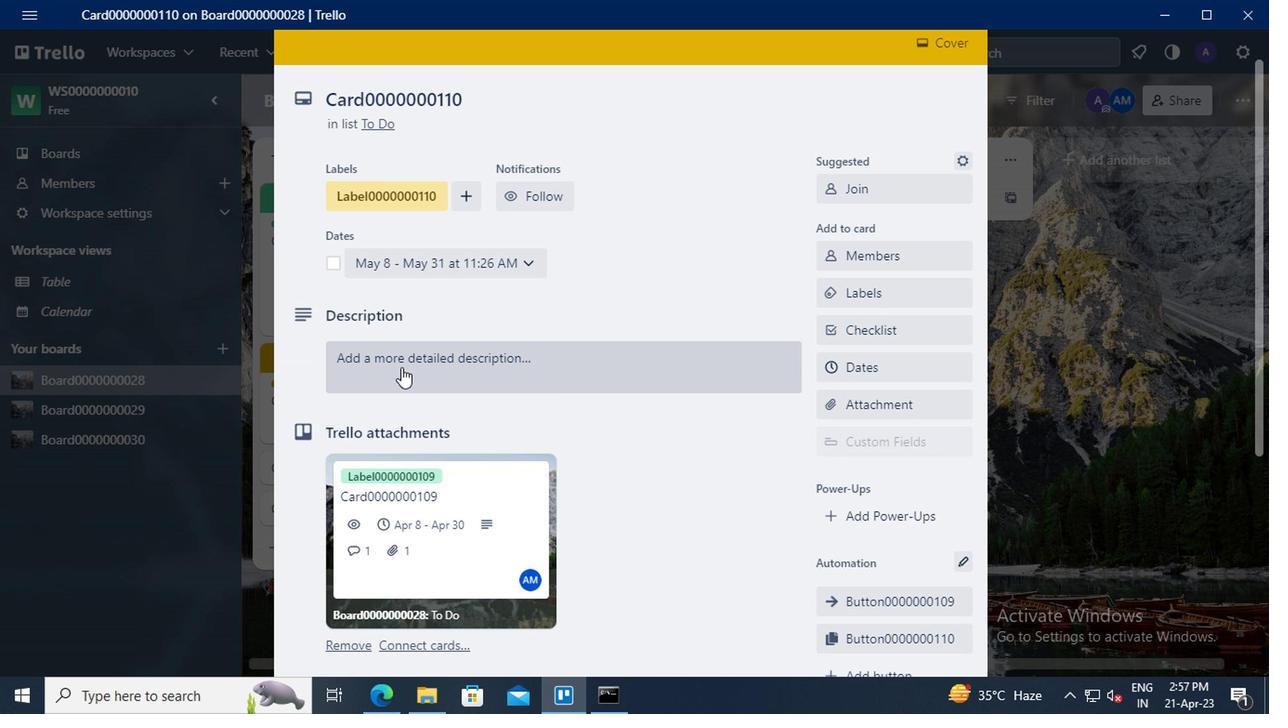 
Action: Mouse pressed left at (397, 365)
Screenshot: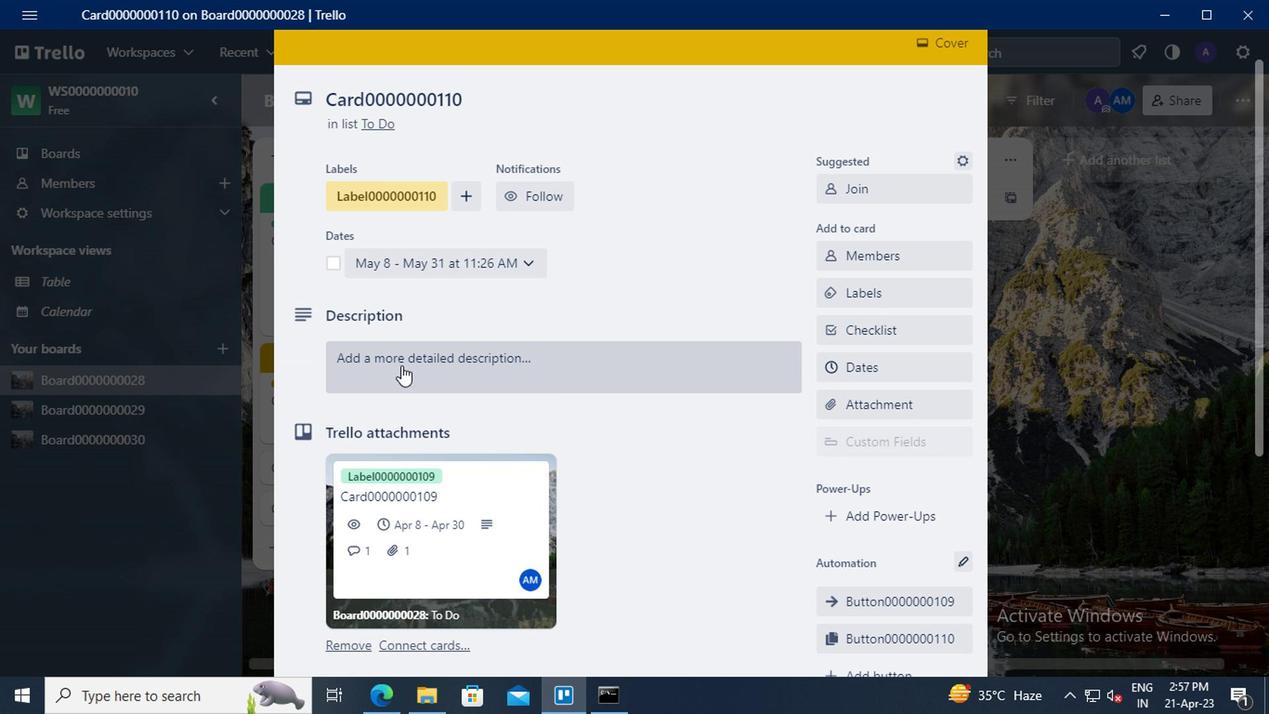 
Action: Mouse moved to (357, 415)
Screenshot: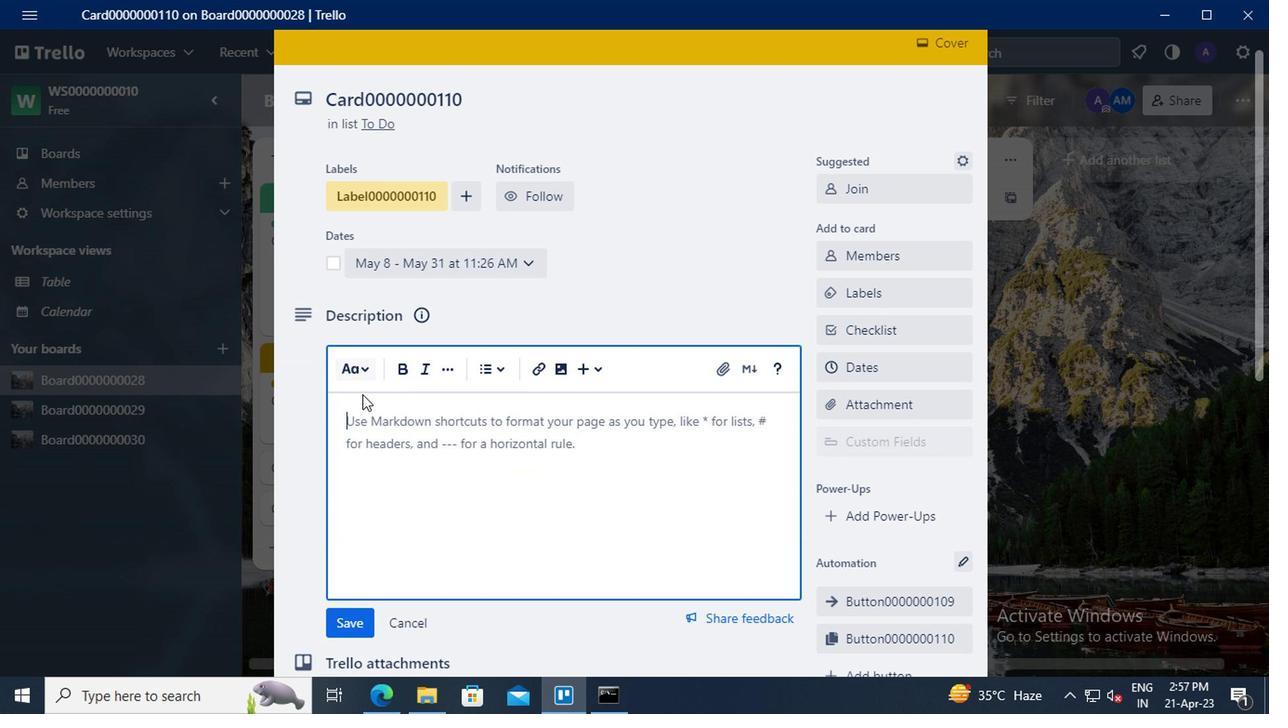 
Action: Mouse pressed left at (357, 415)
Screenshot: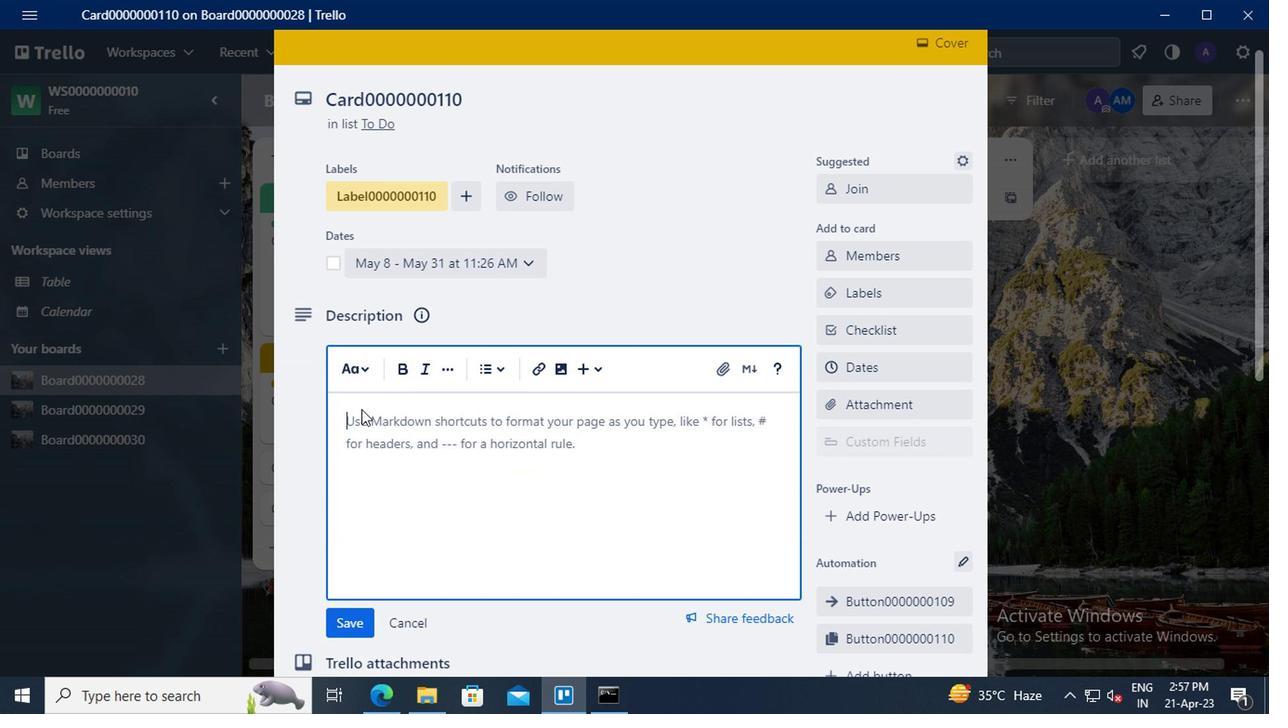 
Action: Key pressed <Key.shift>DS0000000110
Screenshot: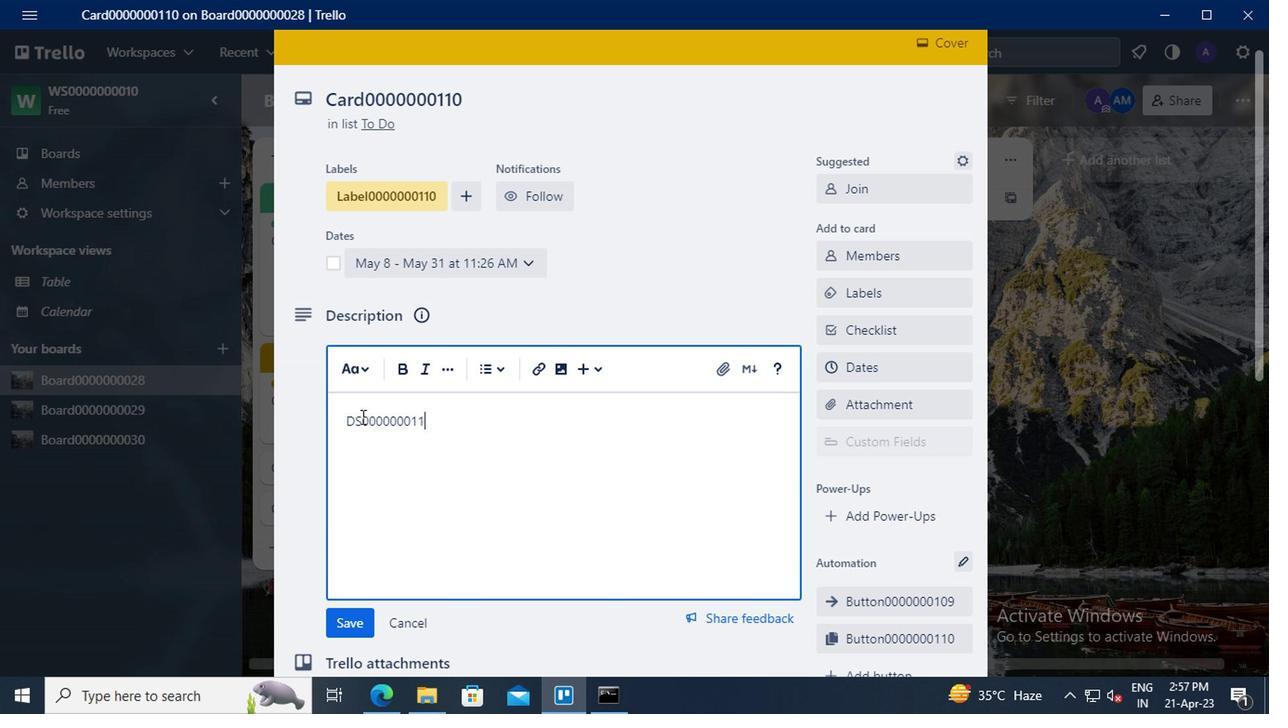 
Action: Mouse scrolled (357, 414) with delta (0, 0)
Screenshot: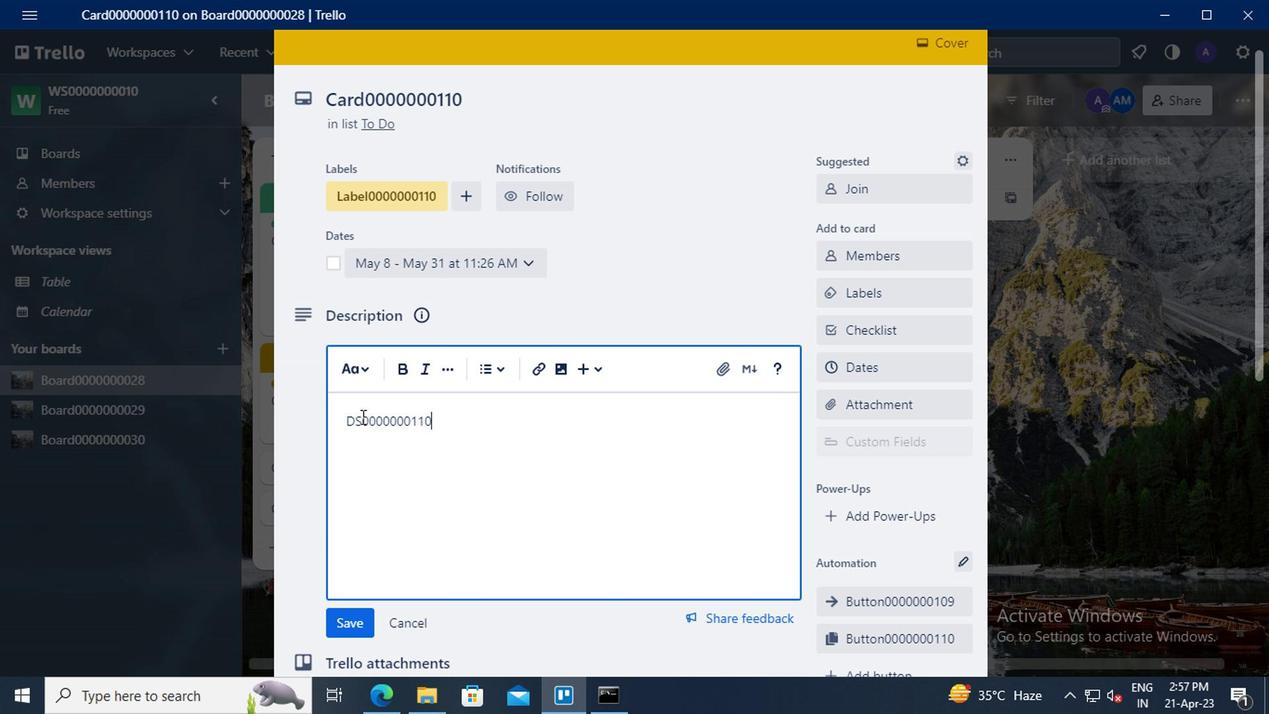 
Action: Mouse moved to (355, 422)
Screenshot: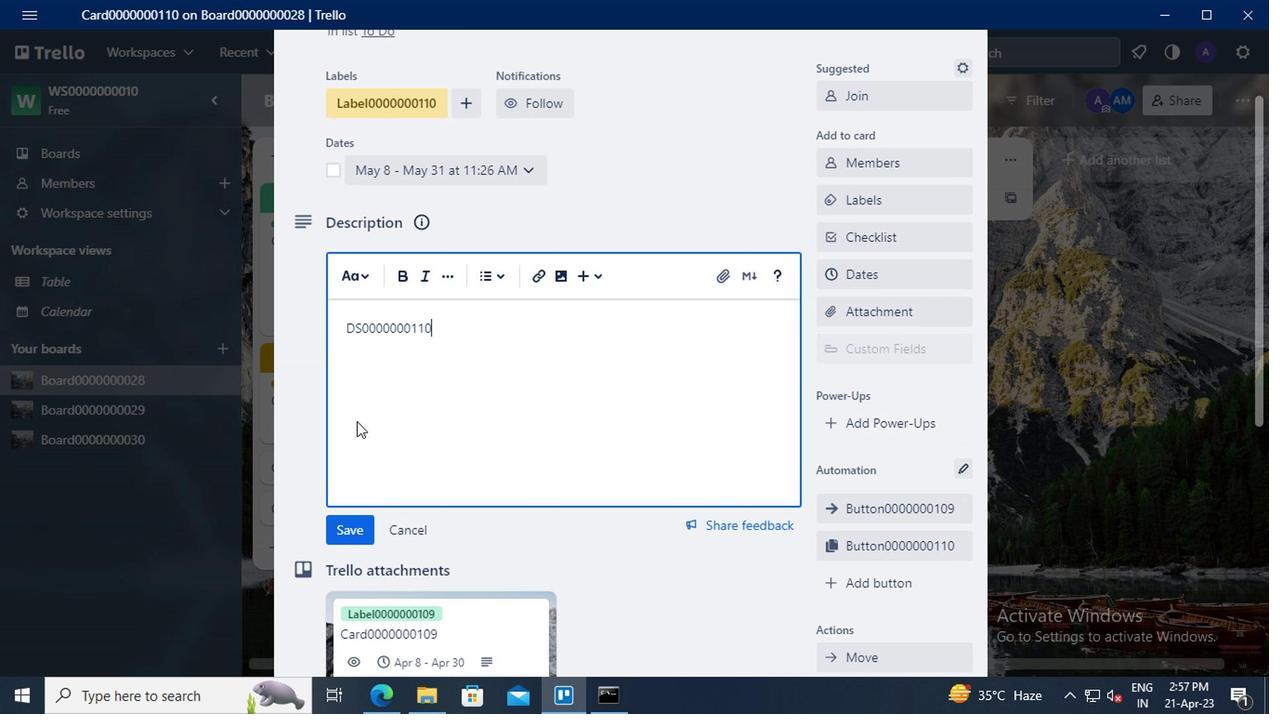 
Action: Mouse scrolled (355, 421) with delta (0, 0)
Screenshot: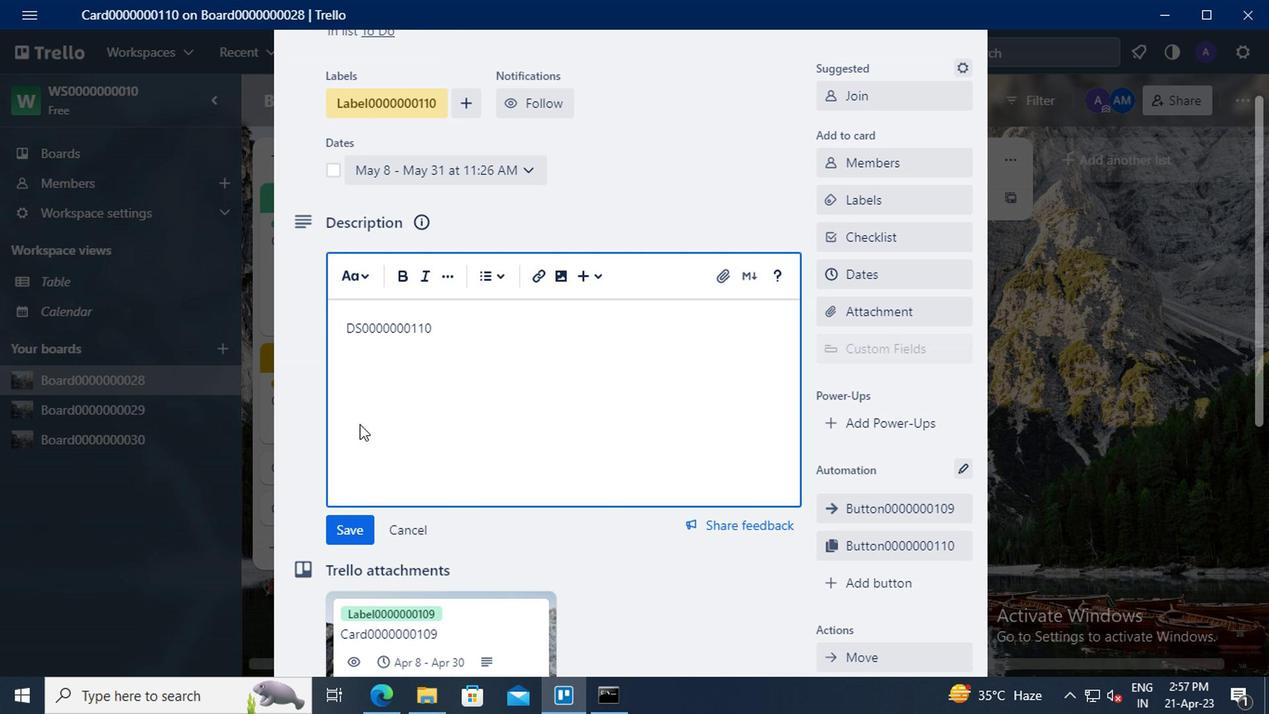 
Action: Mouse moved to (355, 423)
Screenshot: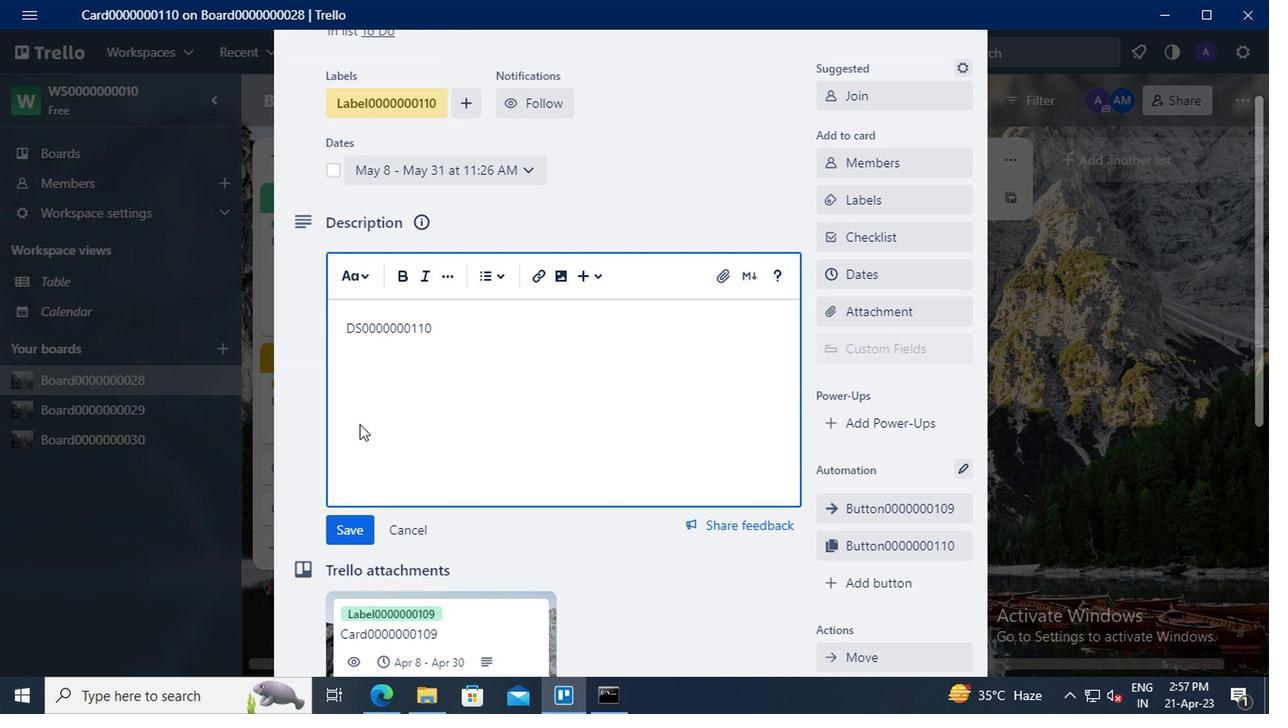 
Action: Mouse scrolled (355, 422) with delta (0, -1)
Screenshot: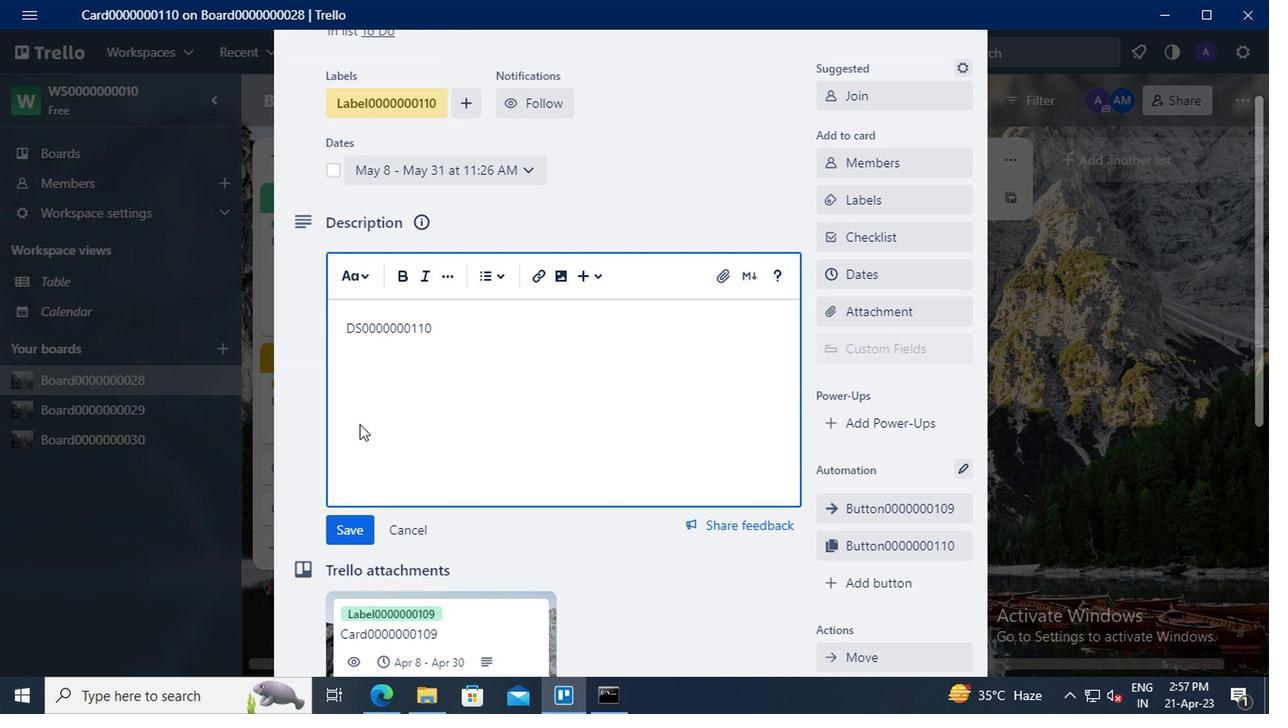 
Action: Mouse moved to (353, 352)
Screenshot: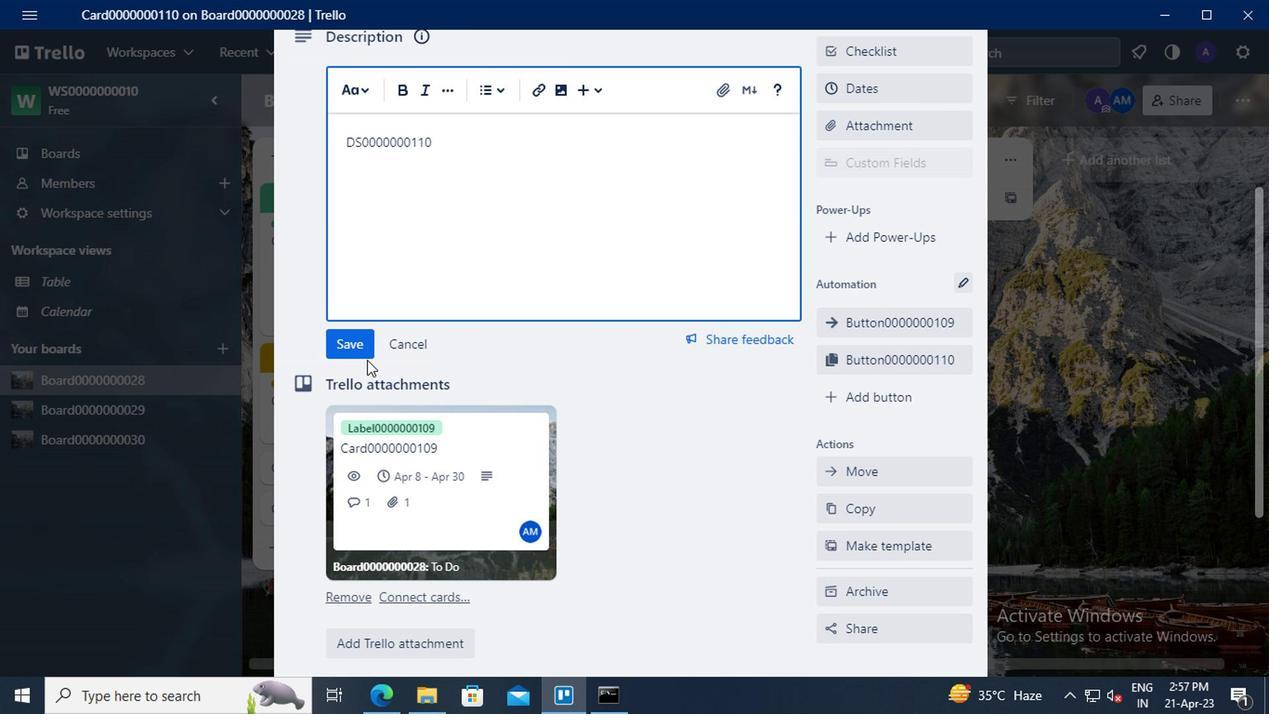 
Action: Mouse pressed left at (353, 352)
Screenshot: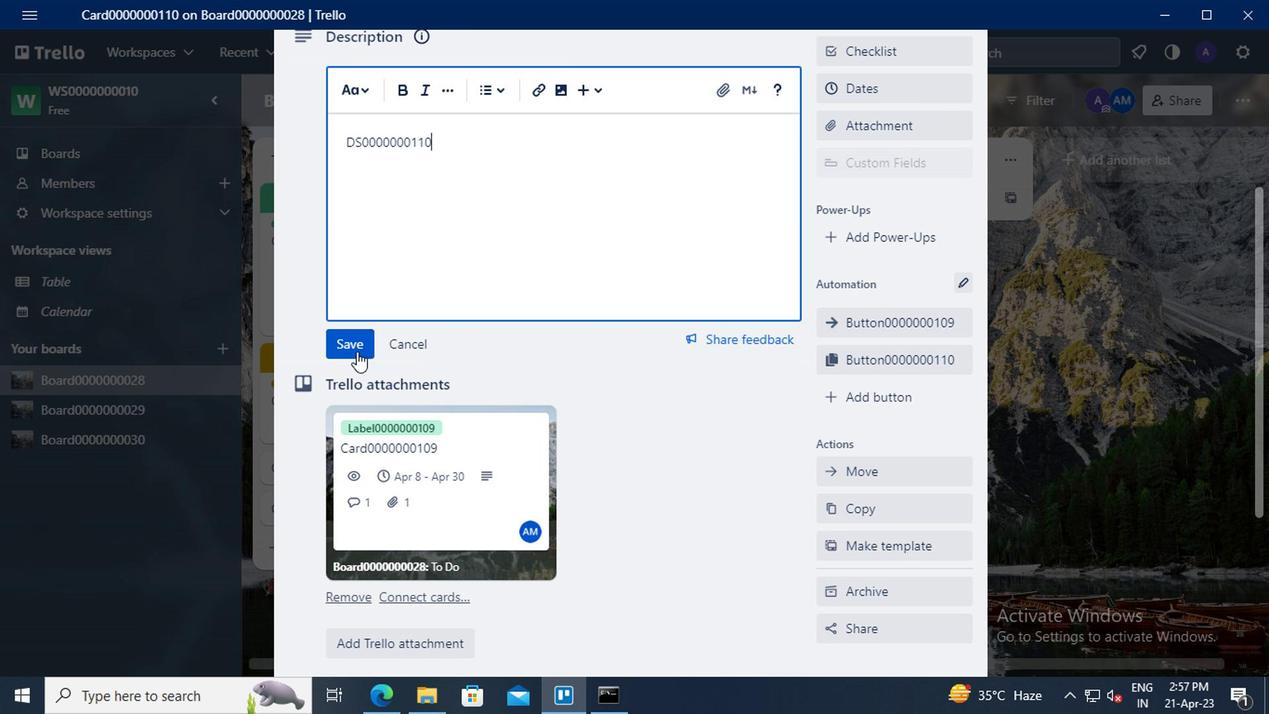 
Action: Mouse moved to (420, 424)
Screenshot: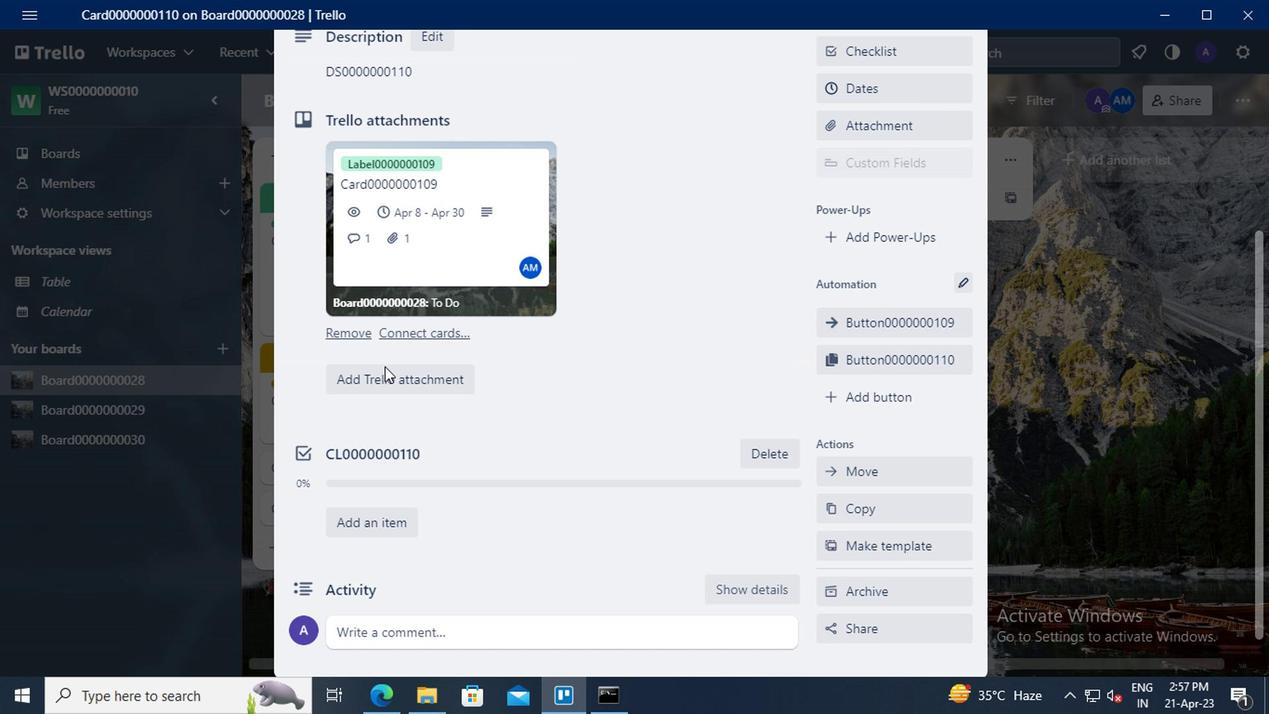 
Action: Mouse scrolled (420, 423) with delta (0, 0)
Screenshot: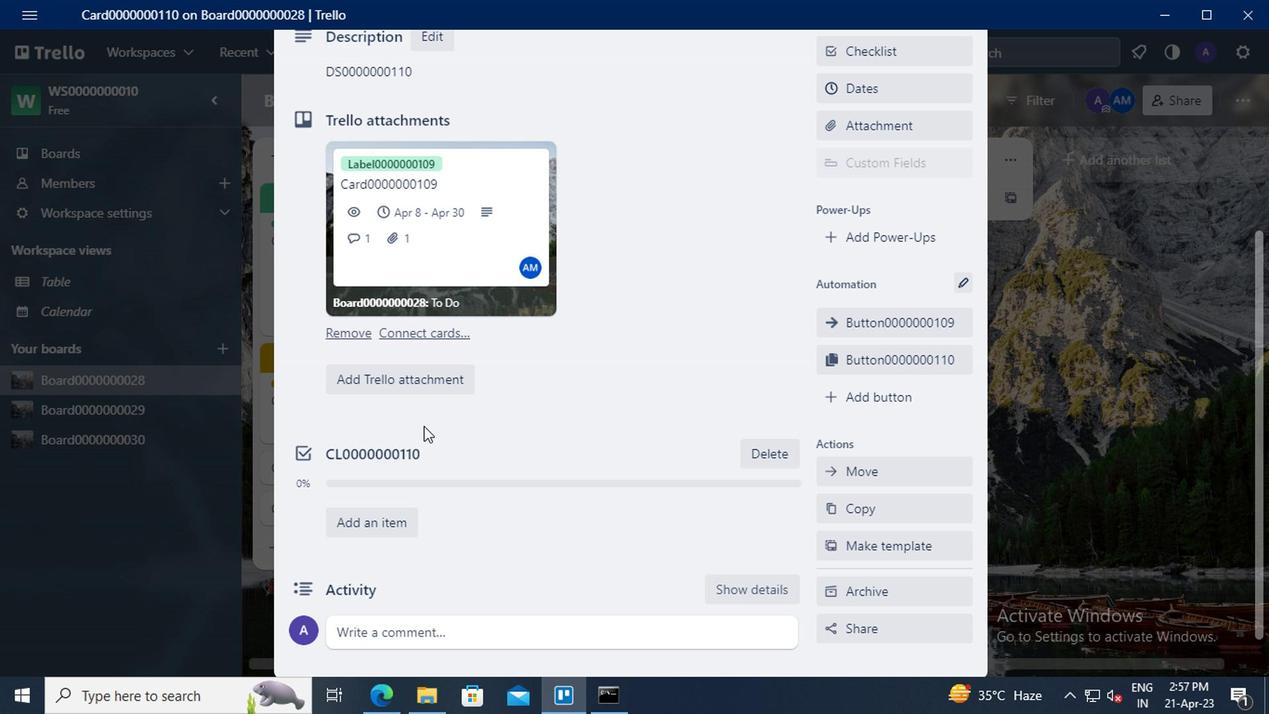 
Action: Mouse moved to (425, 556)
Screenshot: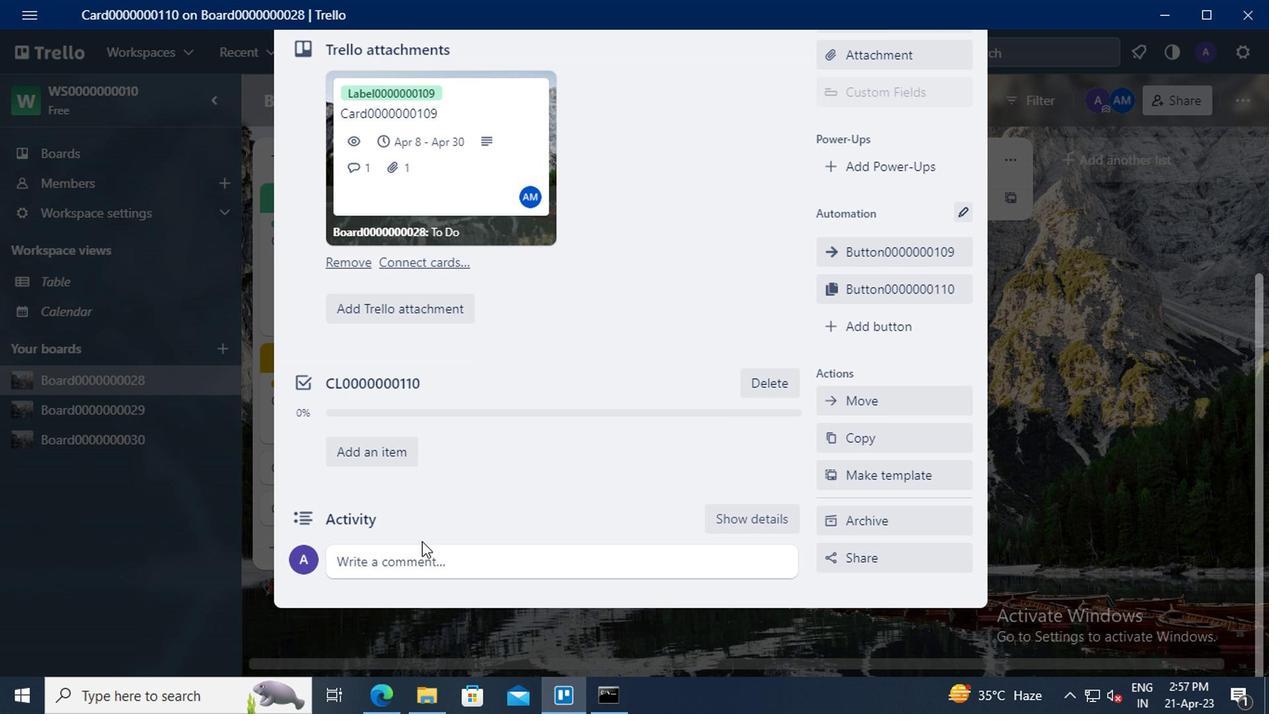 
Action: Mouse pressed left at (425, 556)
Screenshot: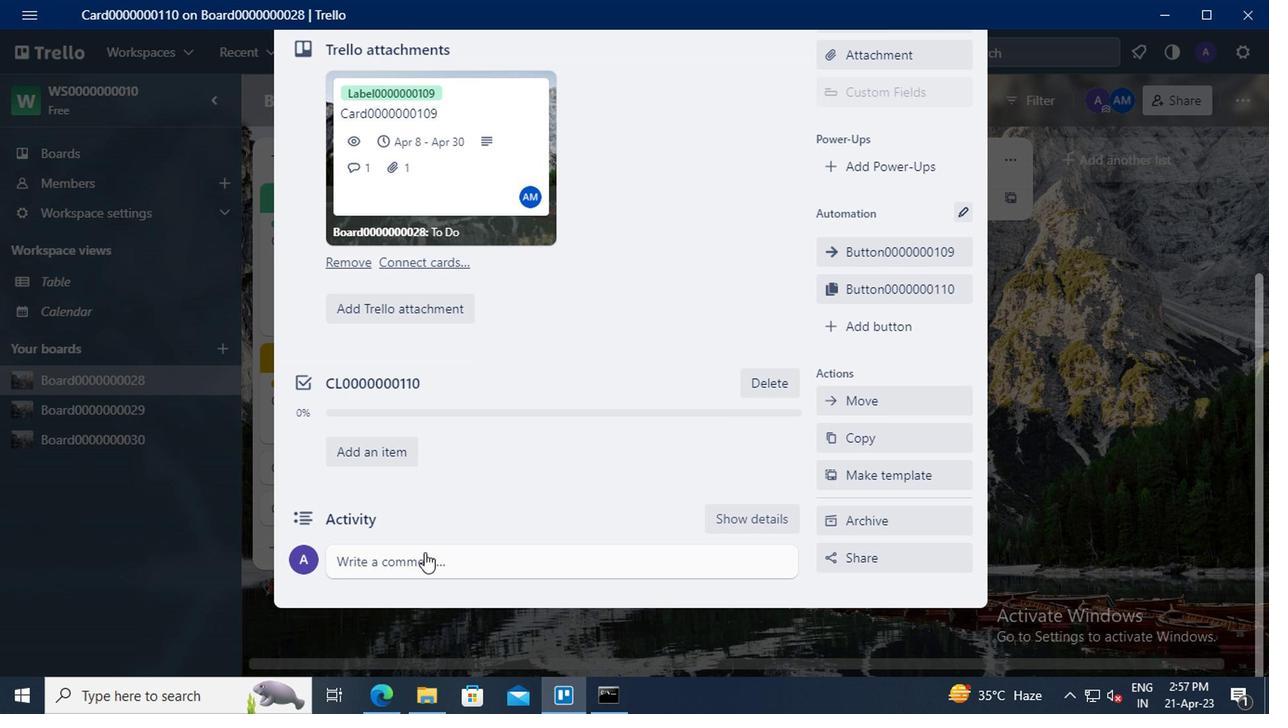 
Action: Key pressed <Key.shift>CM0000000110
Screenshot: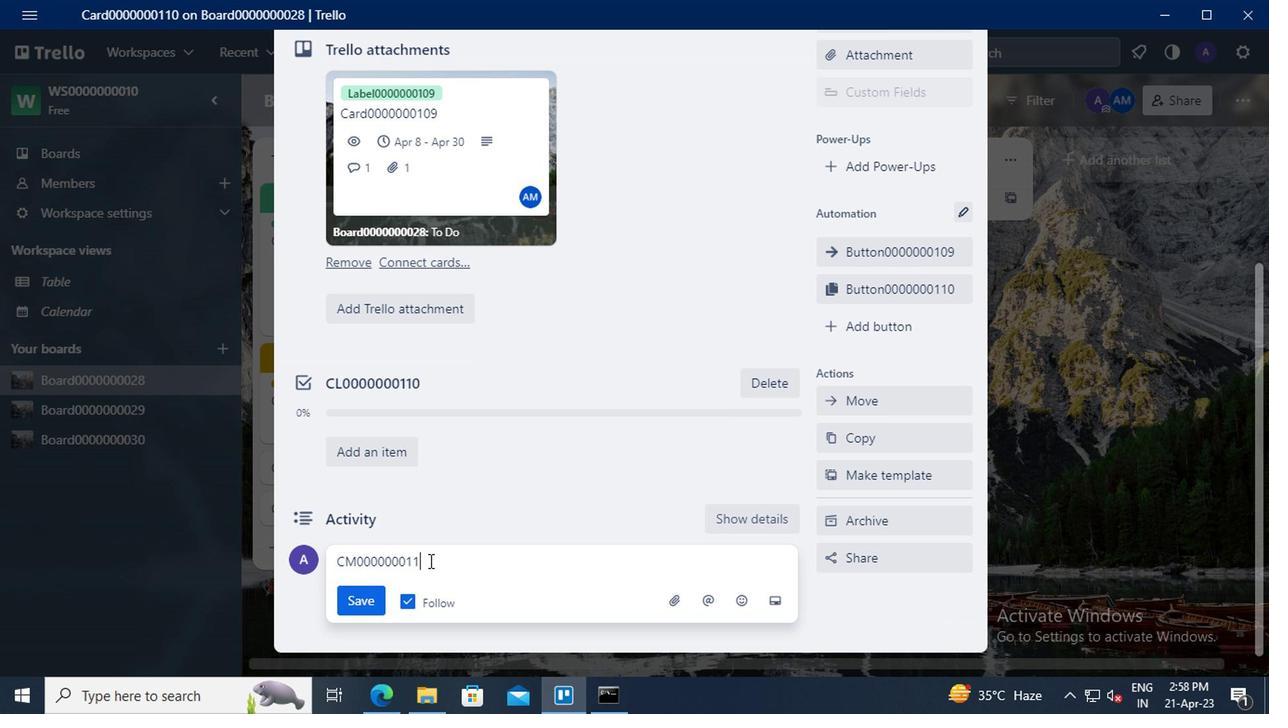 
Action: Mouse moved to (362, 597)
Screenshot: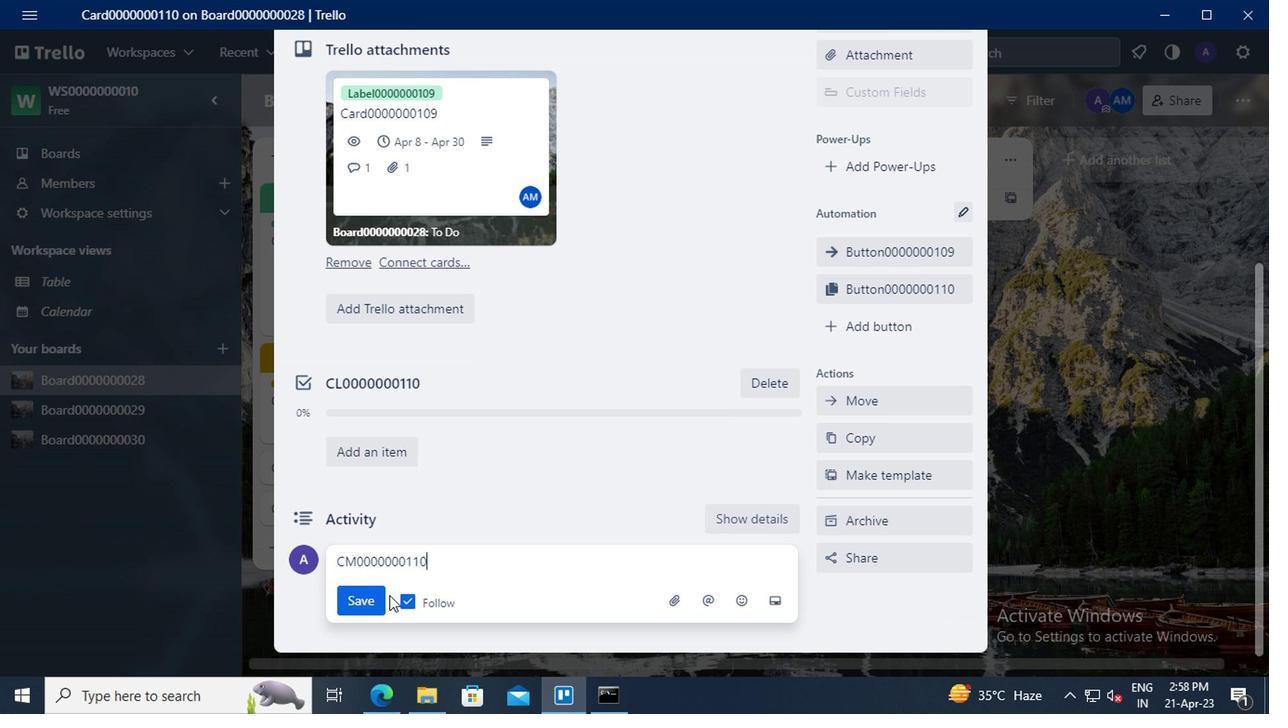 
Action: Mouse pressed left at (362, 597)
Screenshot: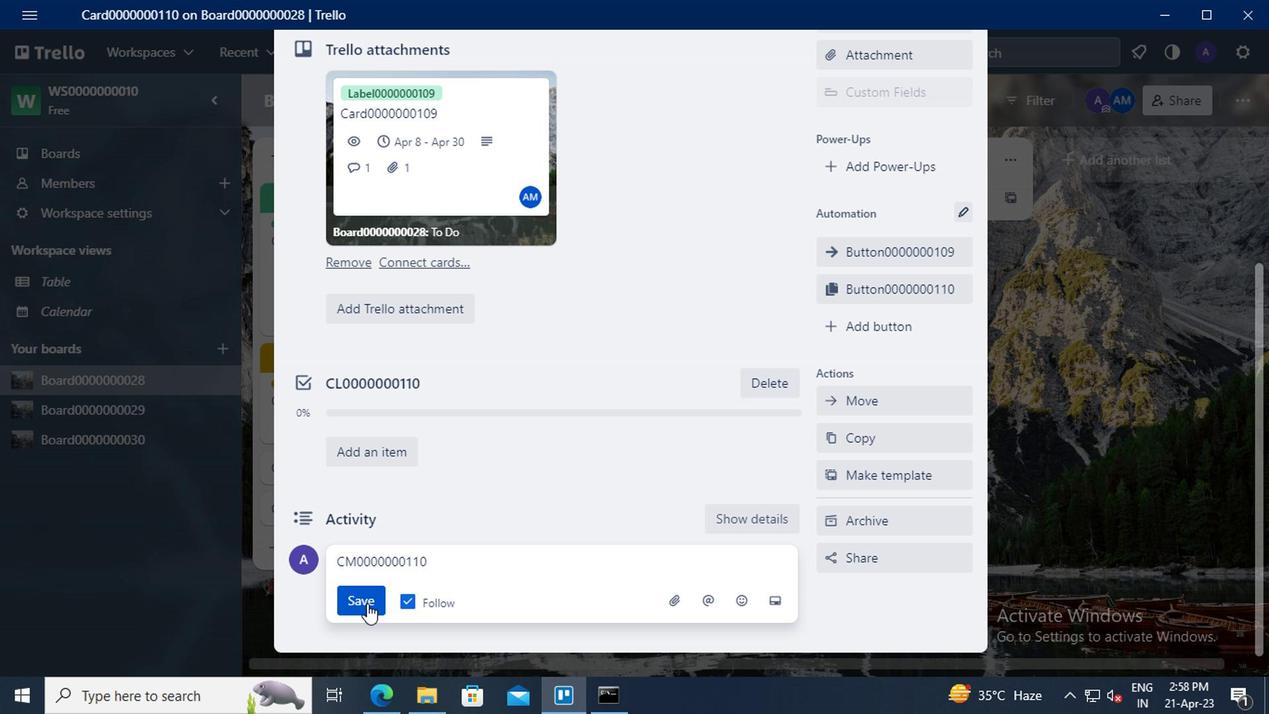 
